Task: Open Card Sporting Goods Review in Board Voice of Market Research to Workspace Accounting and Finance Consulting and add a team member Softage.2@softage.net, a label Yellow, a checklist Crocheting, an attachment from your onedrive, a color Yellow and finally, add a card description 'Develop and launch new customer retention strategy' and a comment 'Given the potential impact of this task on our stakeholders, let us ensure that we take their needs and concerns into account.'. Add a start date 'Jan 02, 1900' with a due date 'Jan 09, 1900'
Action: Mouse moved to (119, 390)
Screenshot: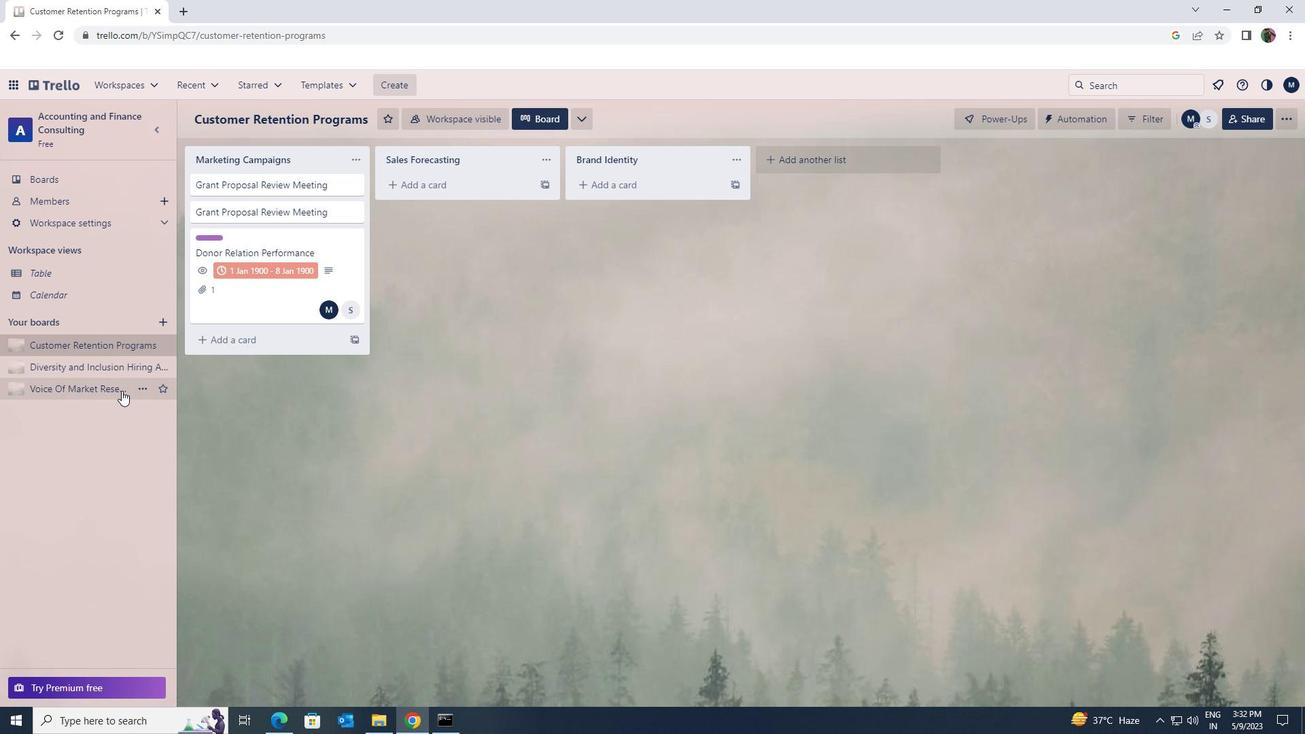 
Action: Mouse pressed left at (119, 390)
Screenshot: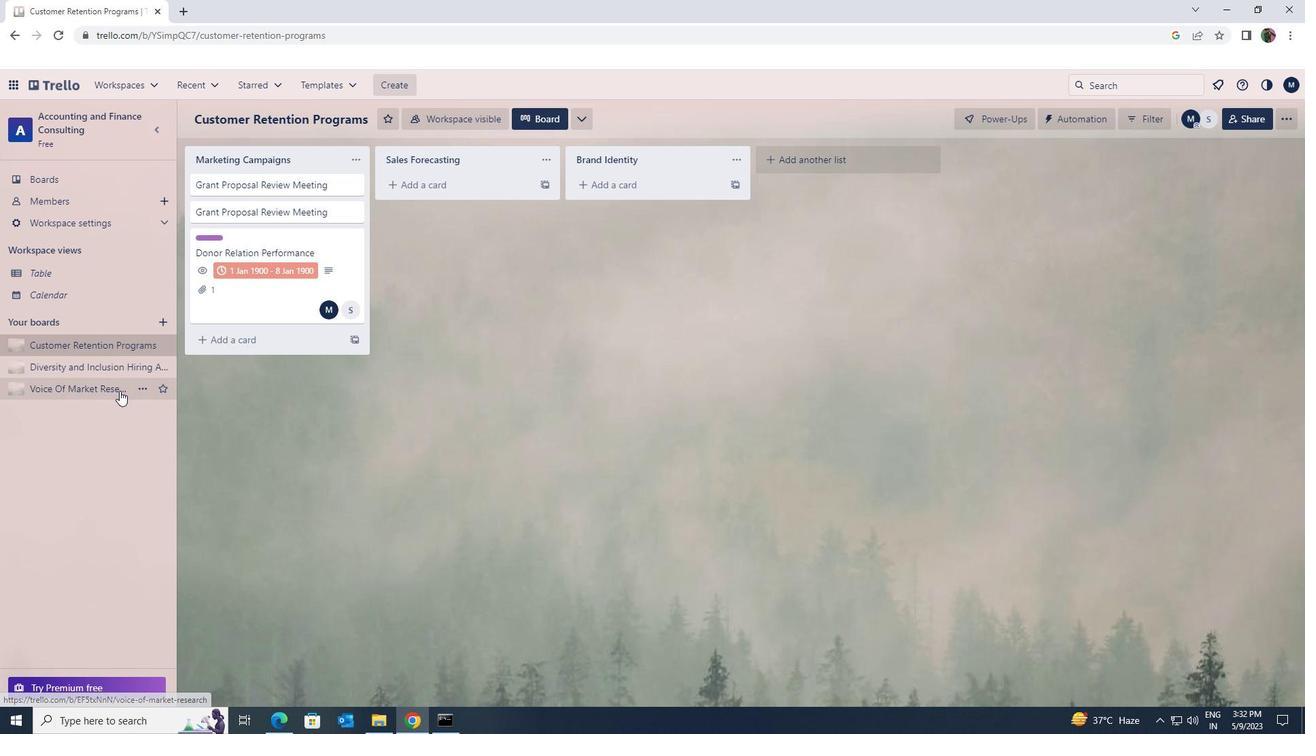 
Action: Mouse moved to (254, 186)
Screenshot: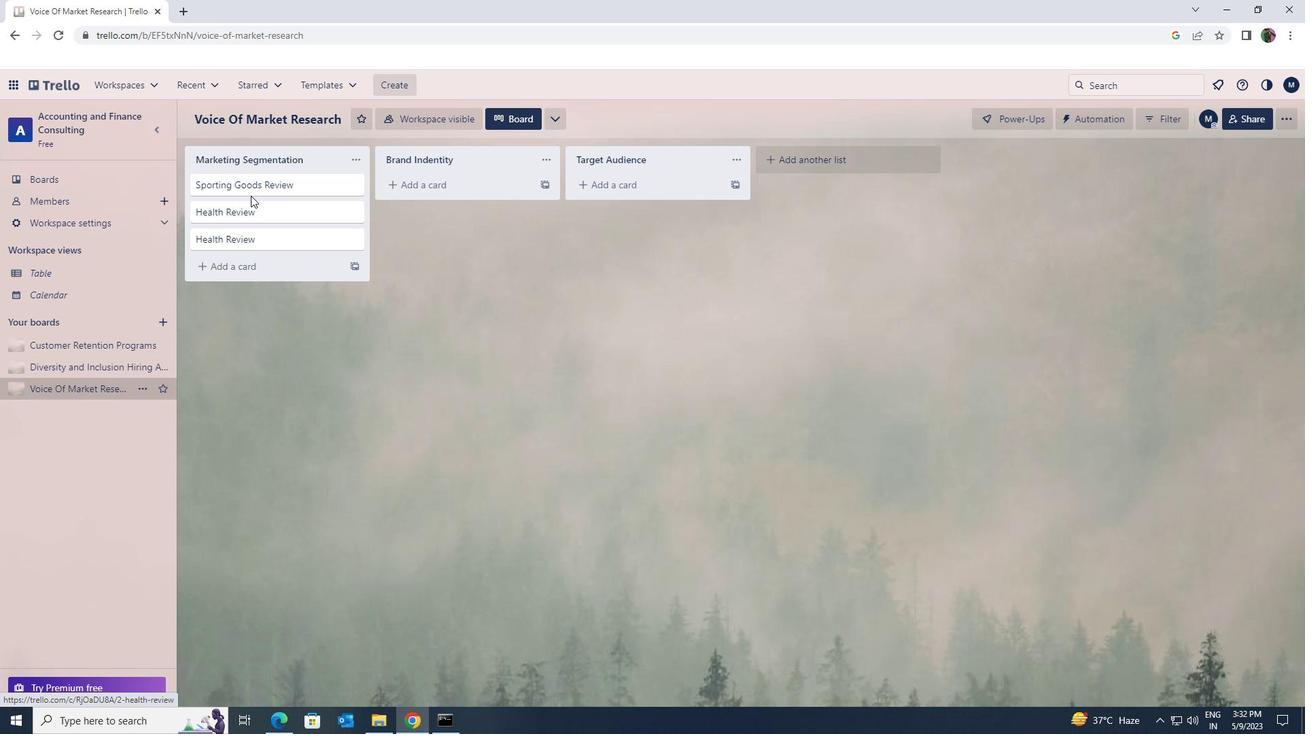 
Action: Mouse pressed left at (254, 186)
Screenshot: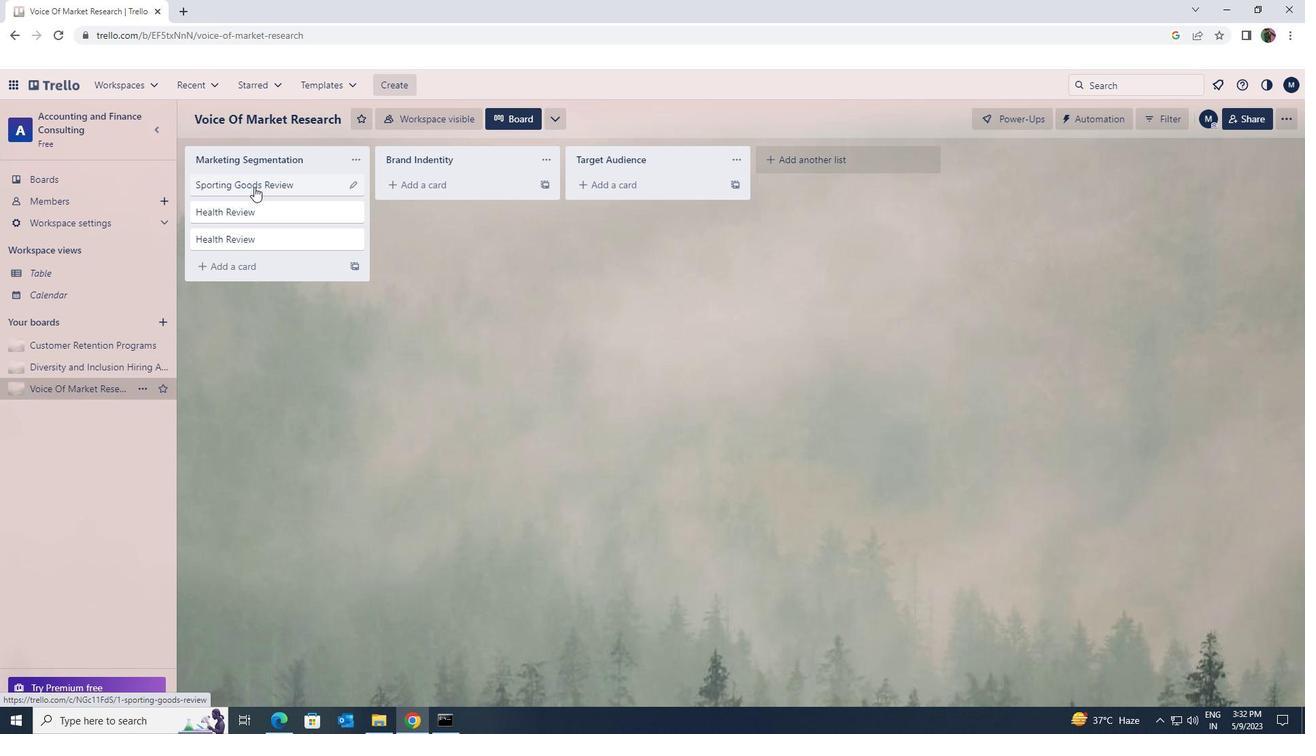 
Action: Mouse moved to (796, 197)
Screenshot: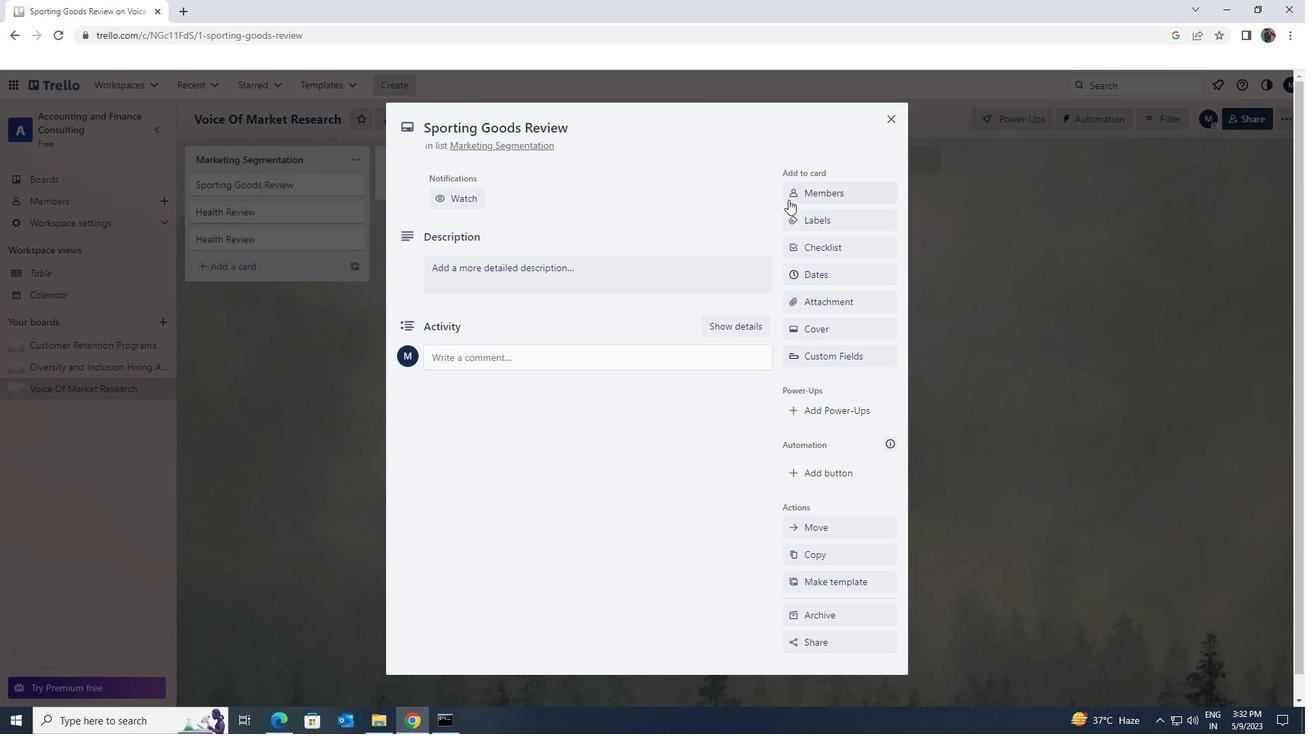 
Action: Mouse pressed left at (796, 197)
Screenshot: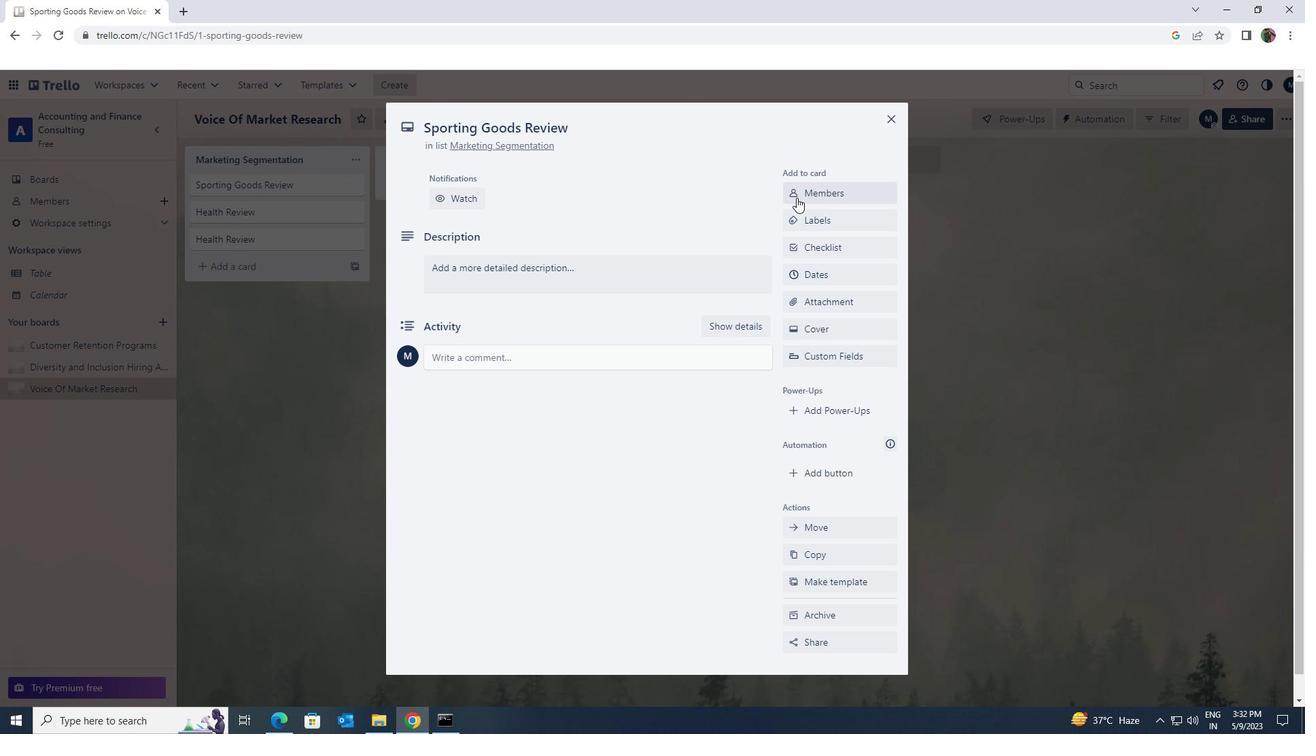 
Action: Mouse moved to (816, 258)
Screenshot: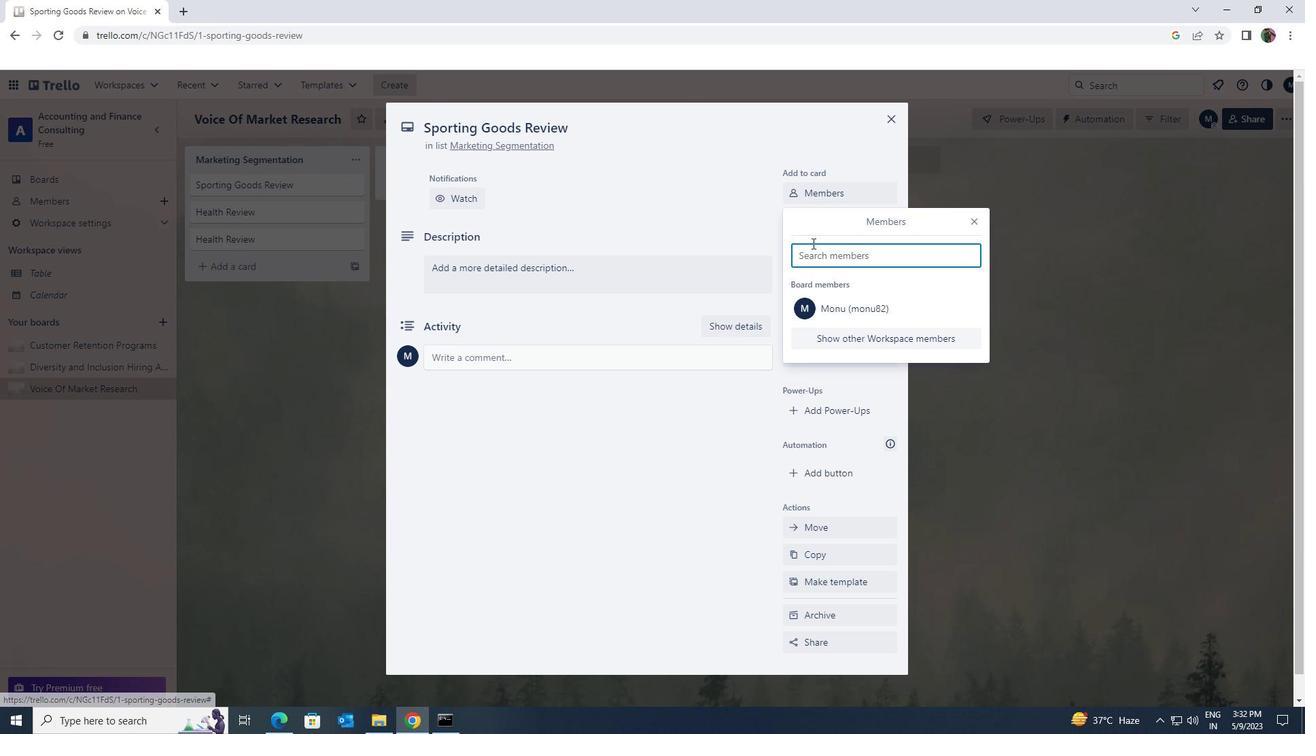 
Action: Key pressed <Key.shift>SOFTAGE.2<Key.shift>@<Key.shift>SOFTAGE.NE
Screenshot: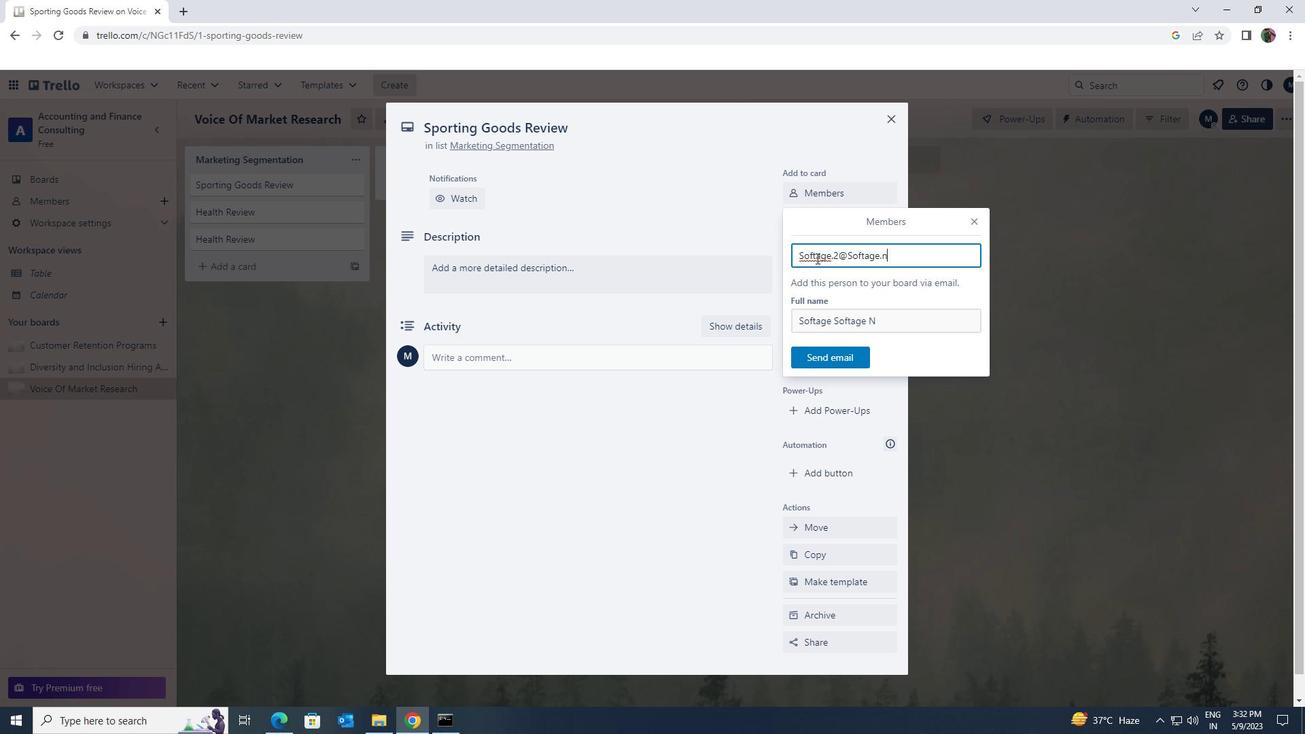 
Action: Mouse moved to (853, 324)
Screenshot: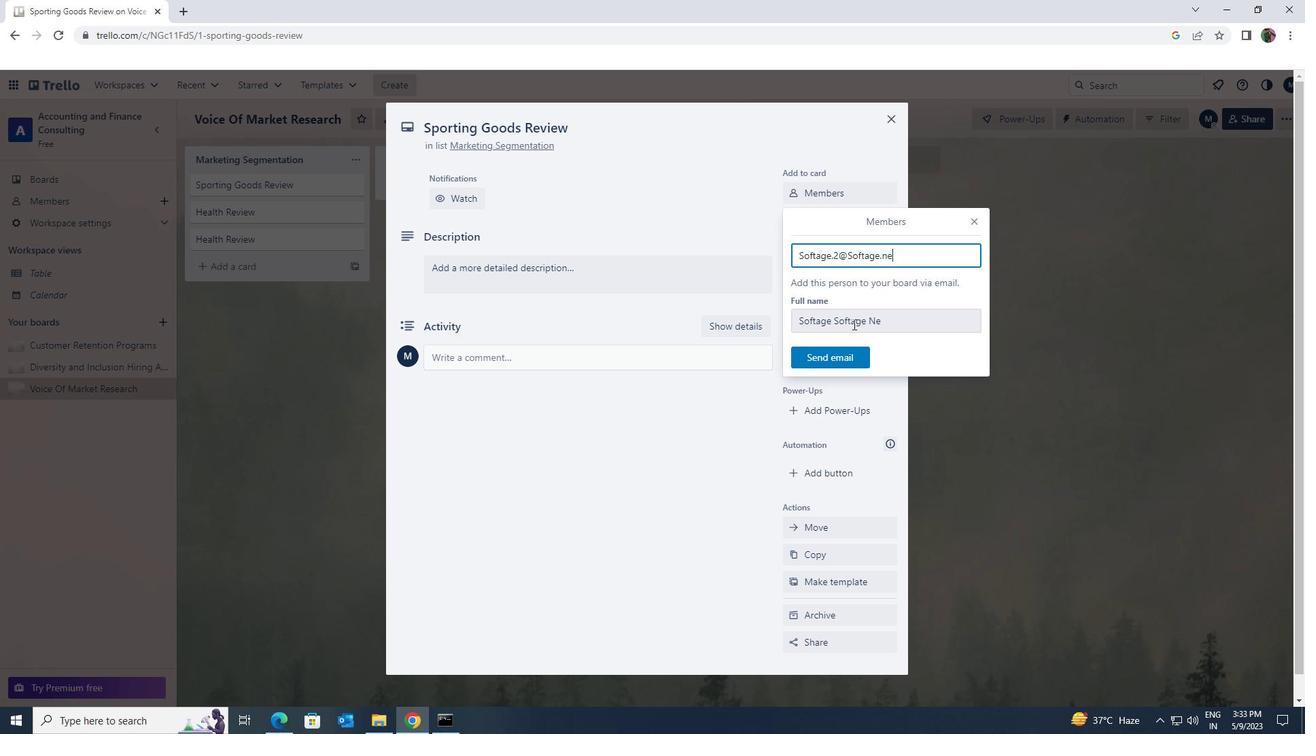 
Action: Key pressed T
Screenshot: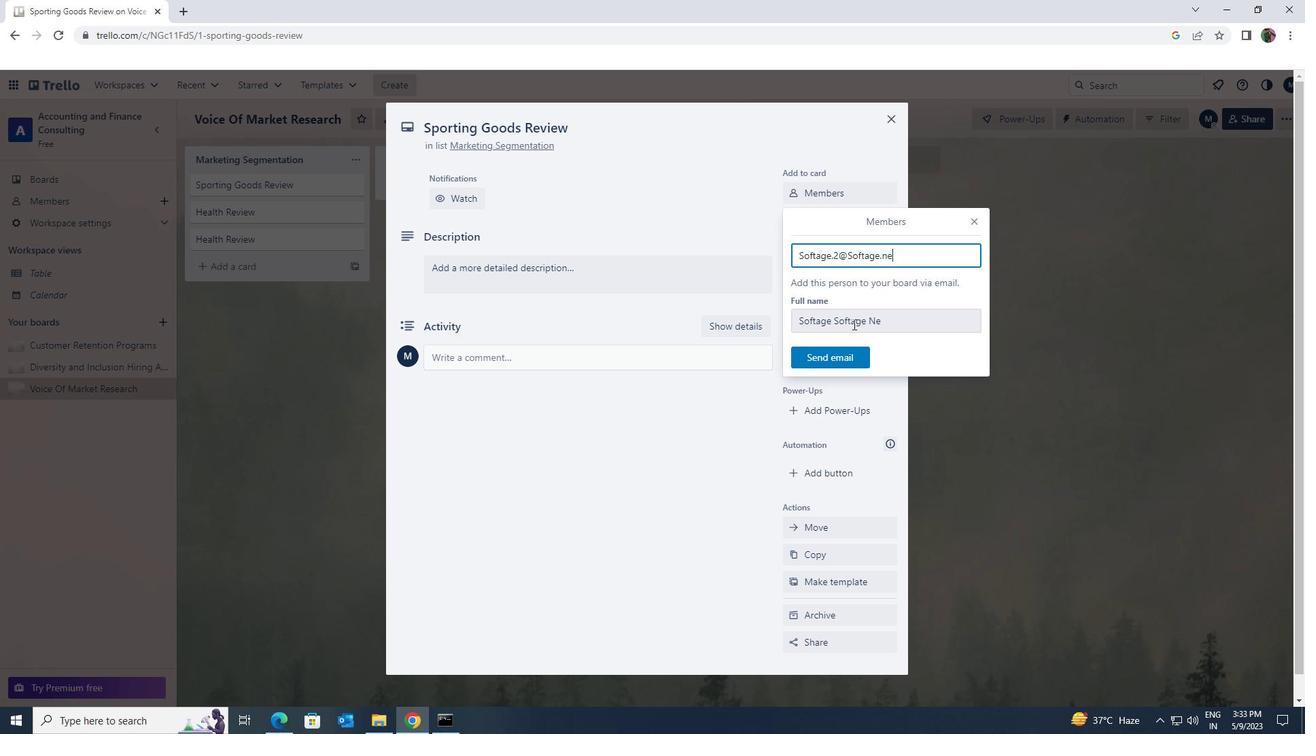 
Action: Mouse moved to (849, 350)
Screenshot: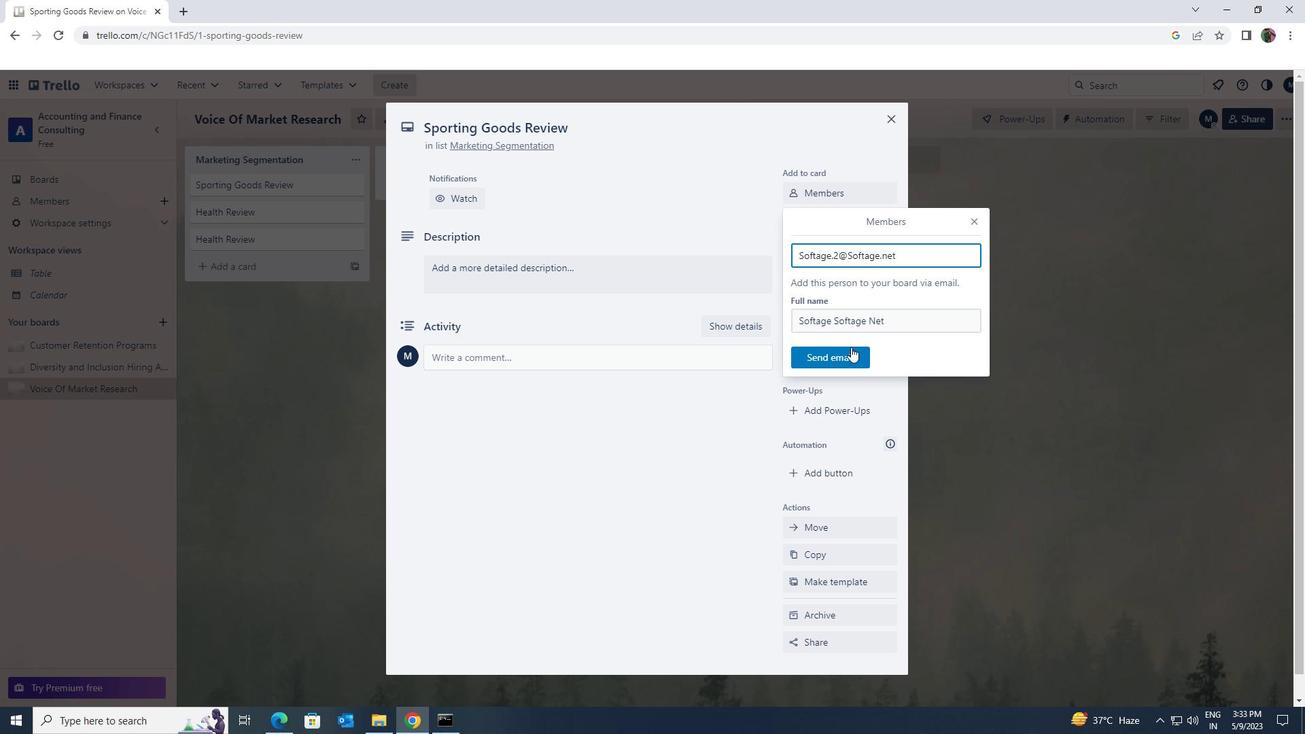 
Action: Mouse pressed left at (849, 350)
Screenshot: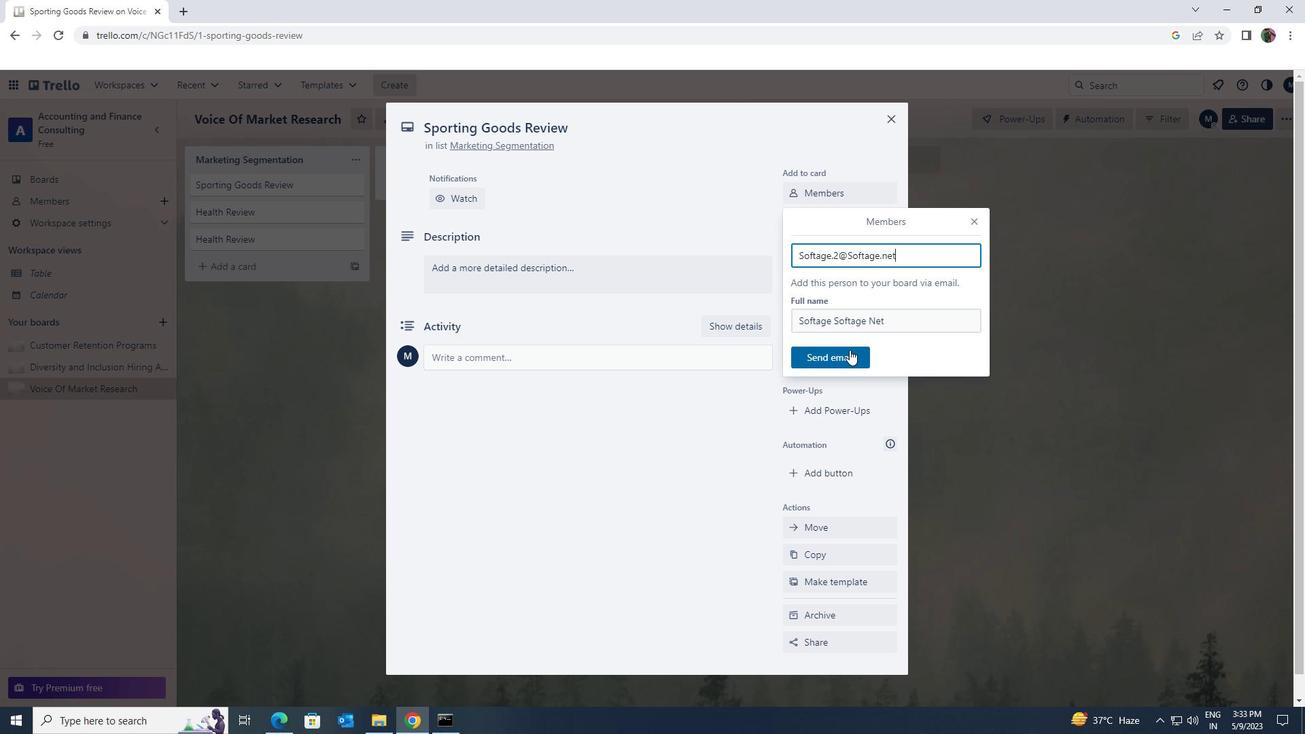 
Action: Mouse moved to (844, 268)
Screenshot: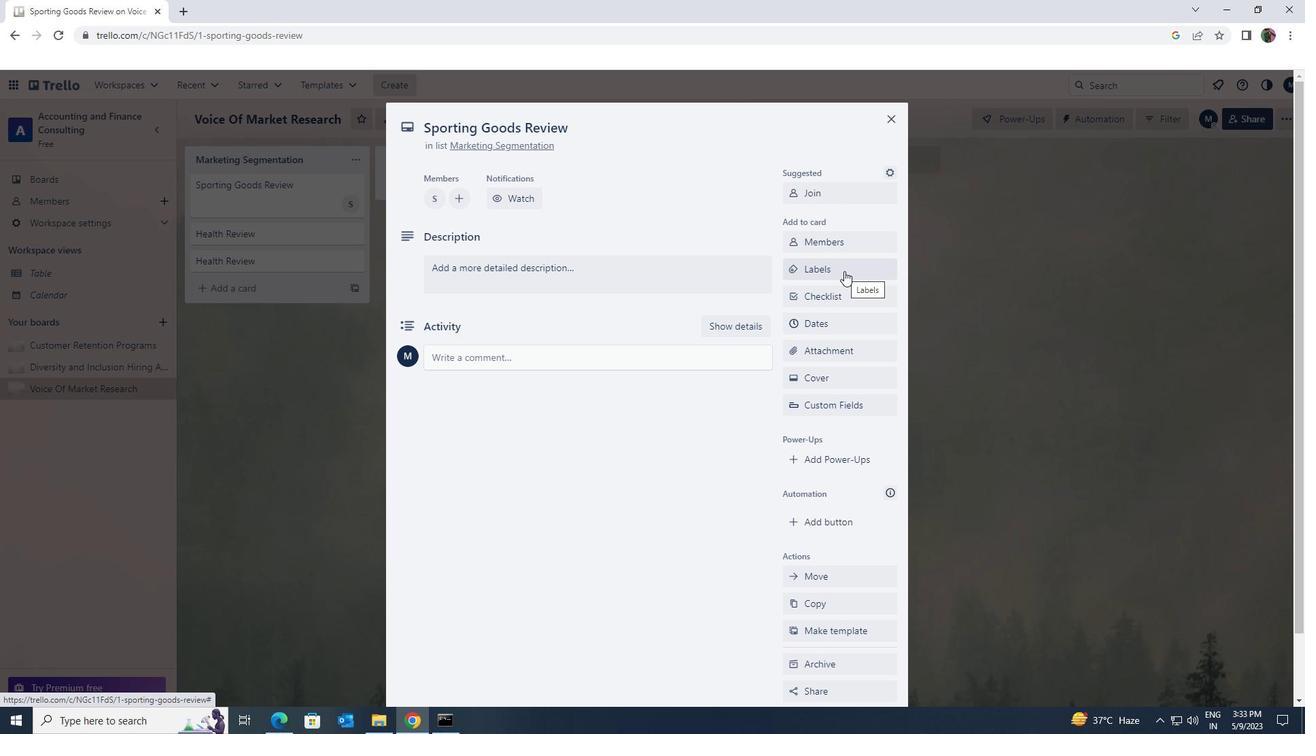 
Action: Mouse pressed left at (844, 268)
Screenshot: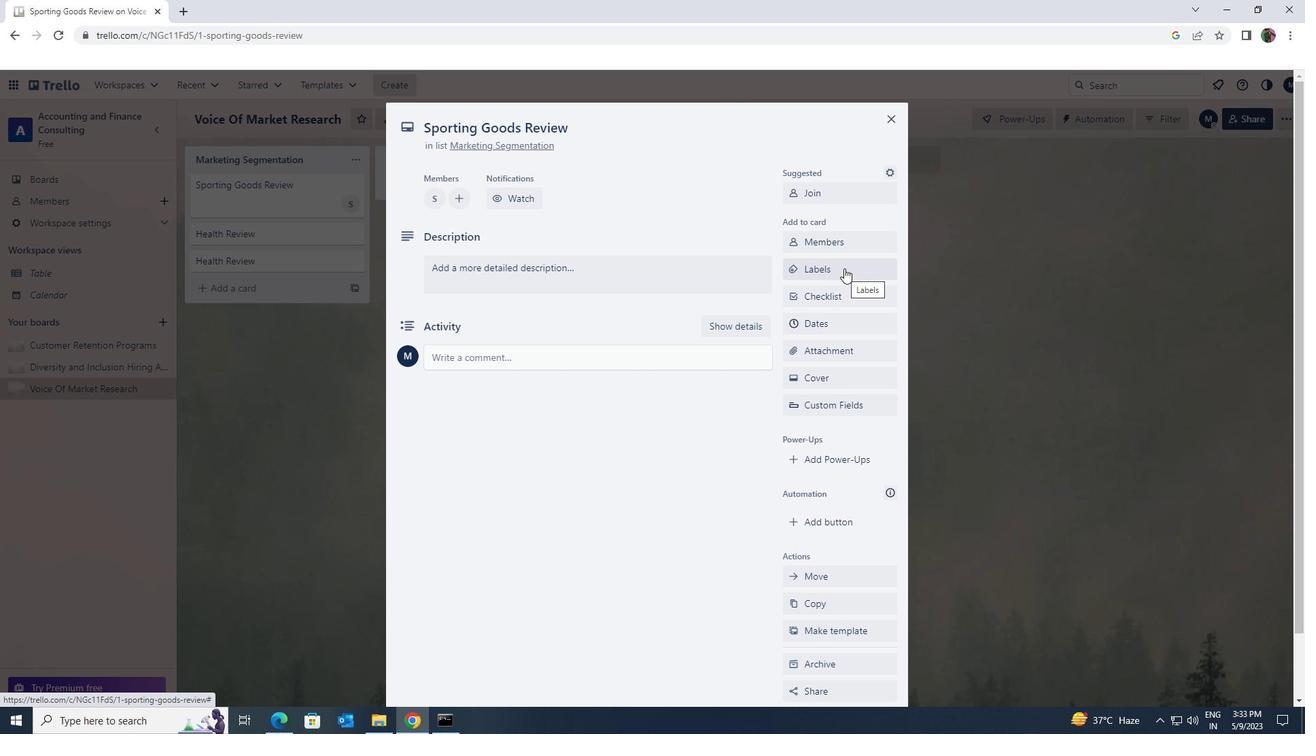 
Action: Mouse moved to (870, 535)
Screenshot: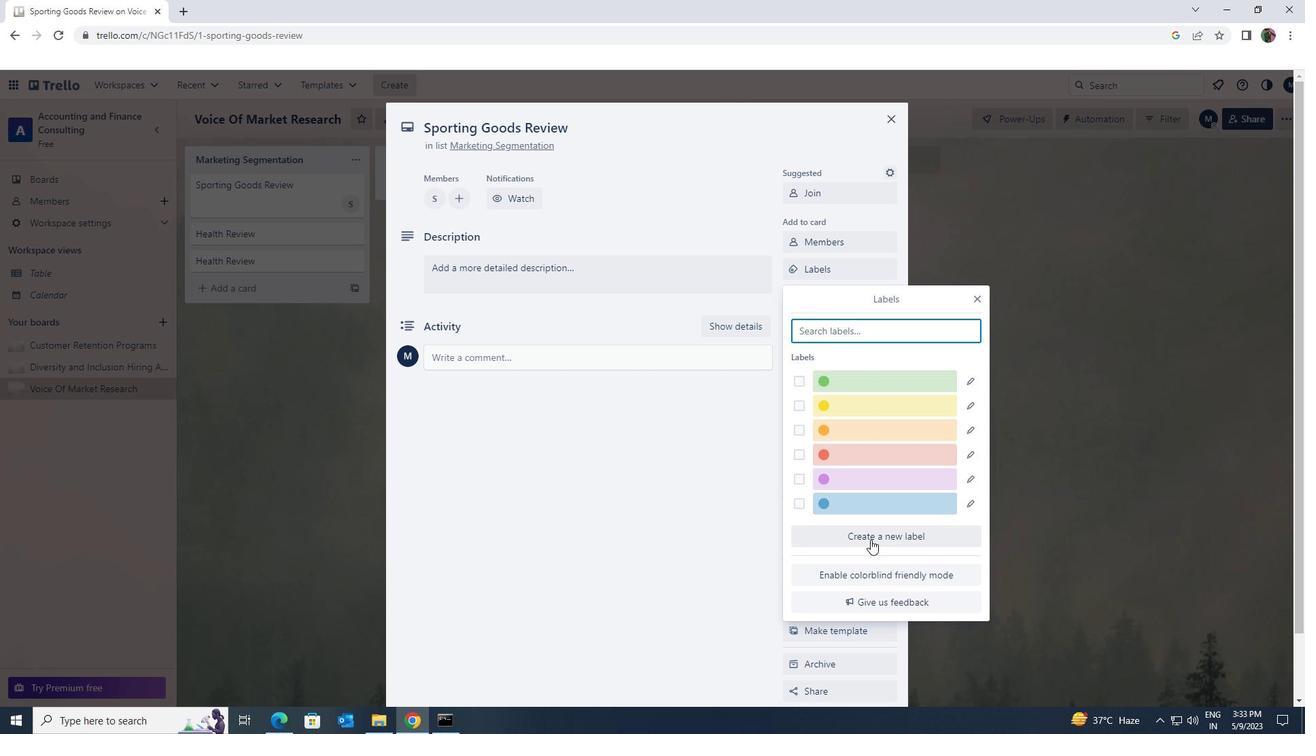 
Action: Mouse pressed left at (870, 535)
Screenshot: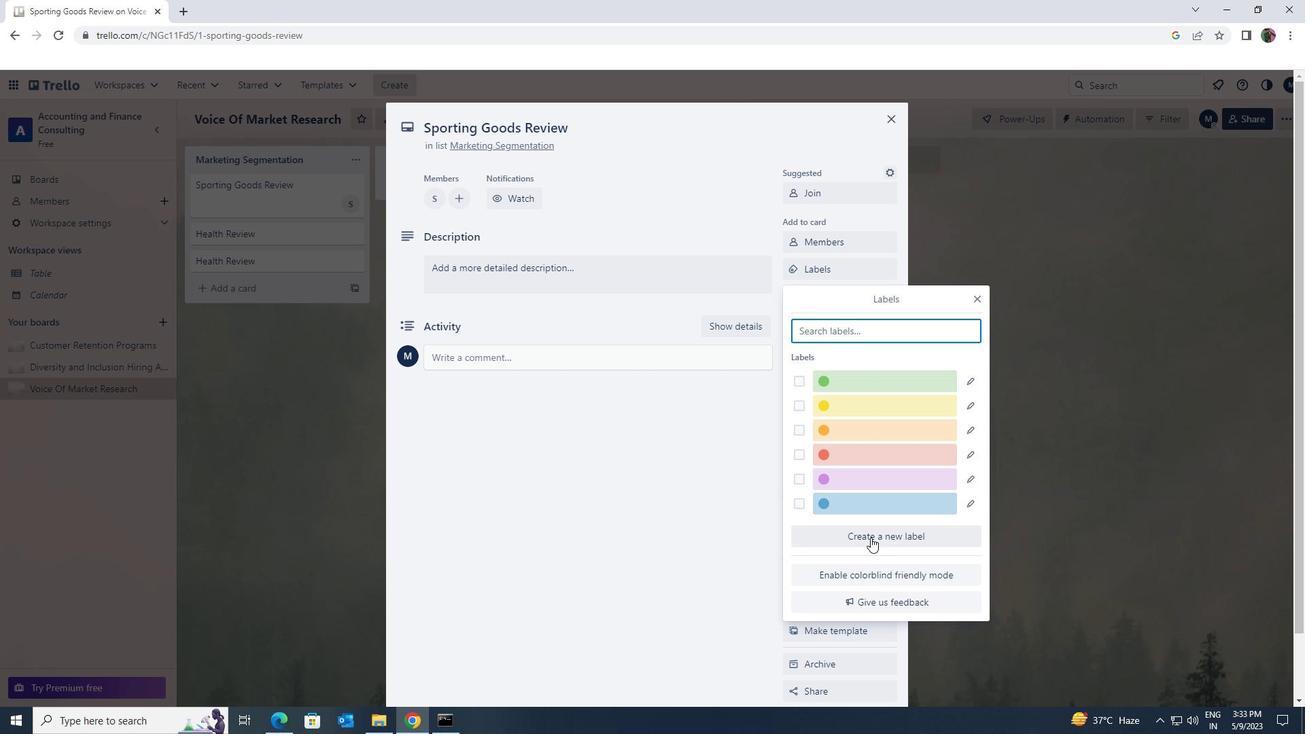 
Action: Mouse moved to (857, 486)
Screenshot: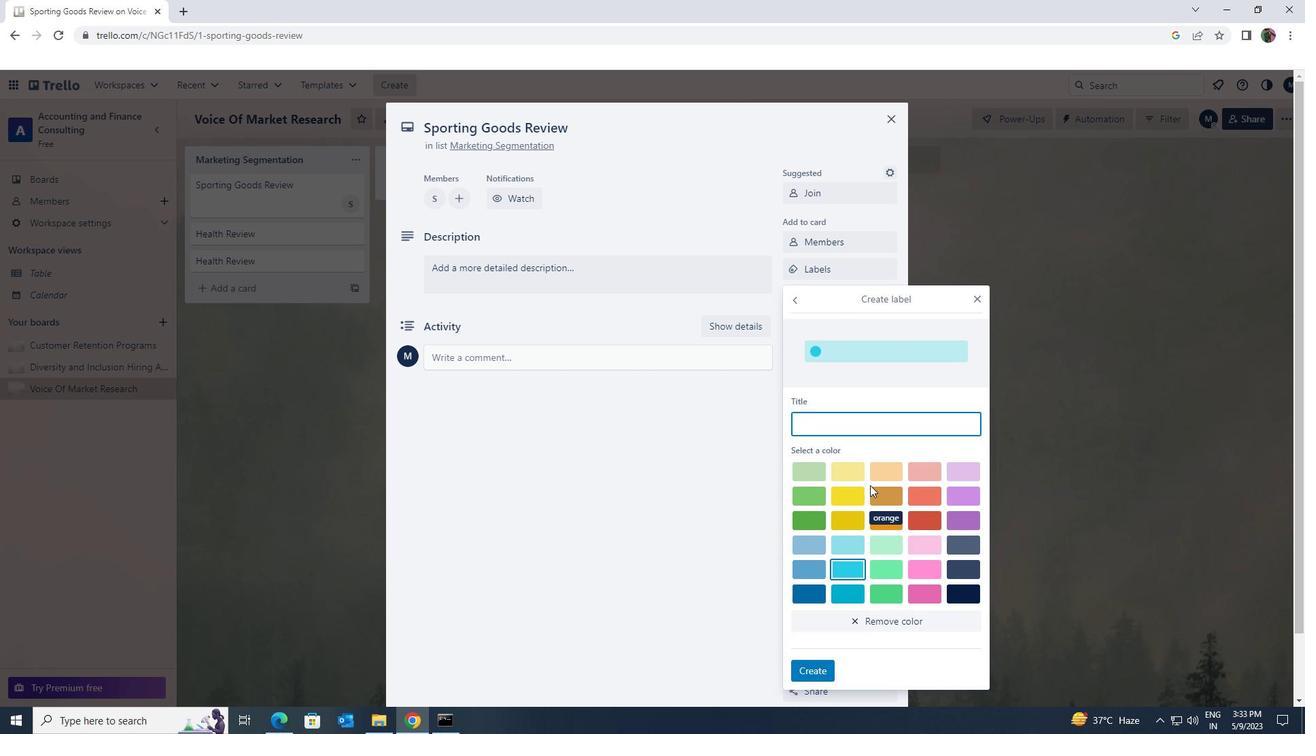 
Action: Mouse pressed left at (857, 486)
Screenshot: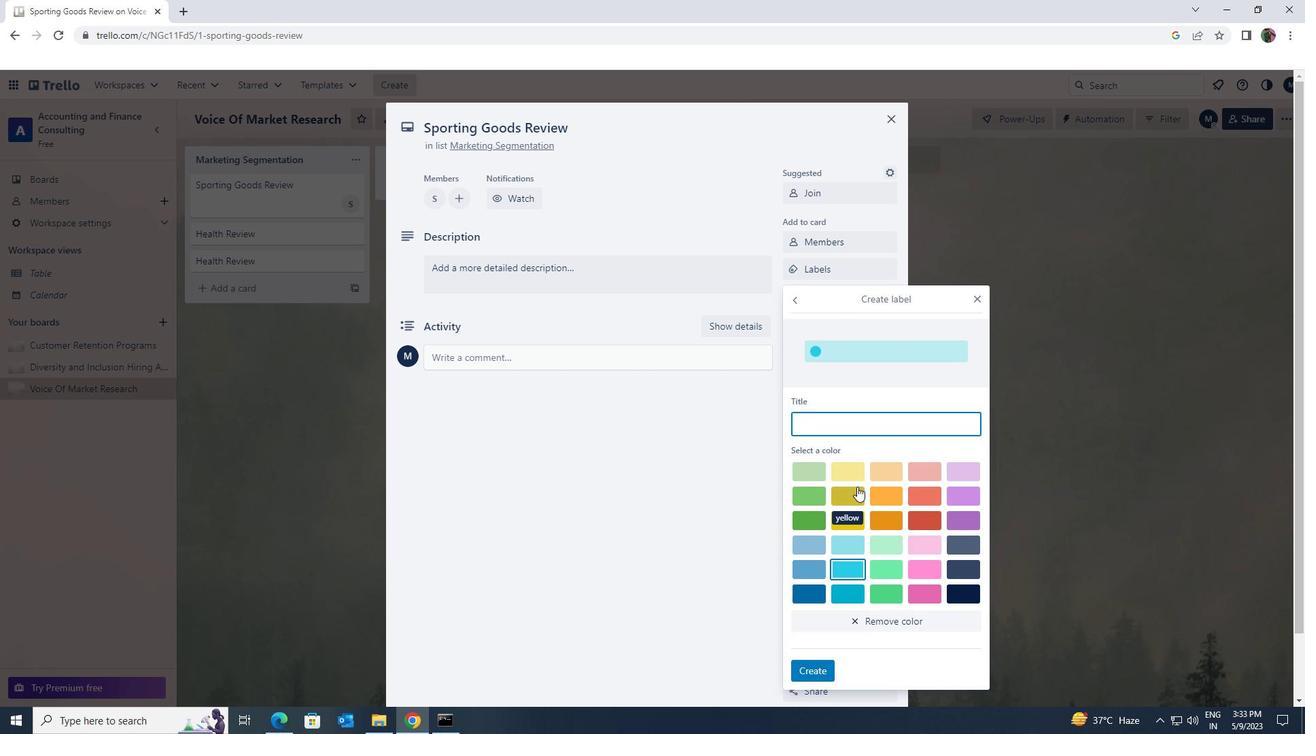 
Action: Mouse moved to (821, 664)
Screenshot: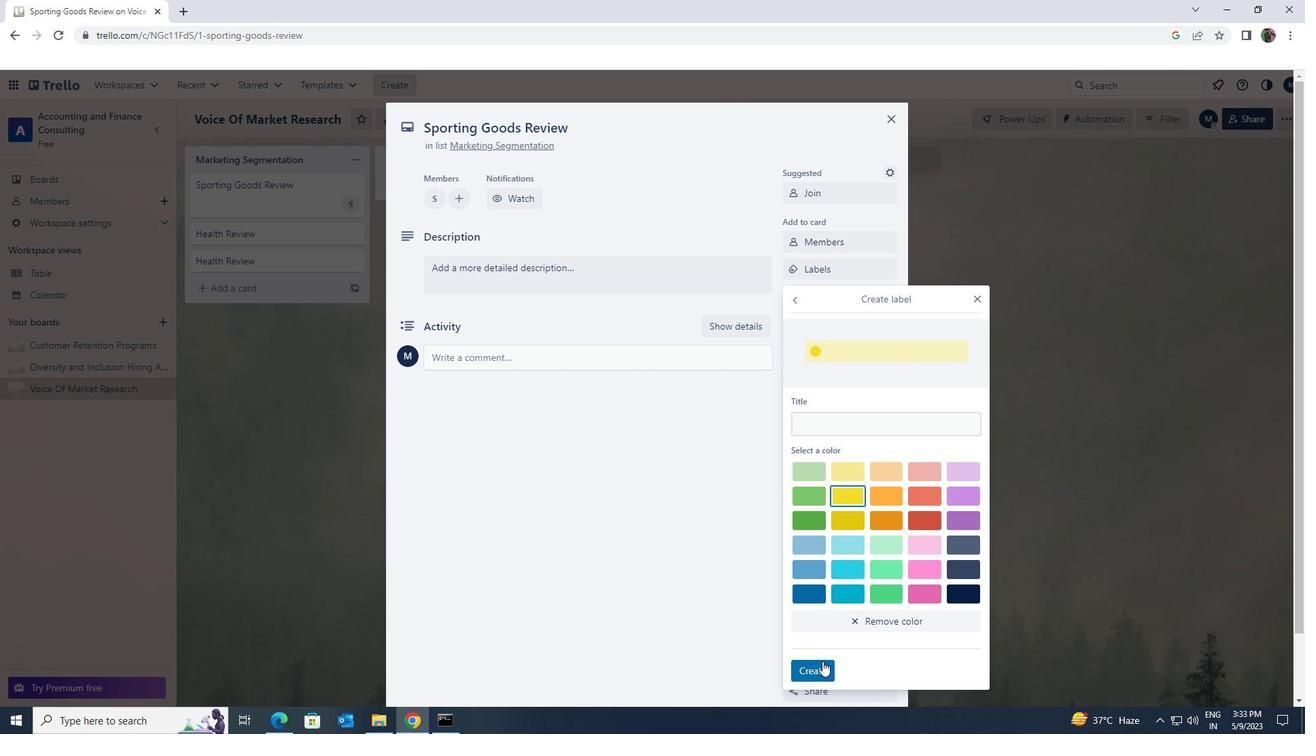 
Action: Mouse pressed left at (821, 664)
Screenshot: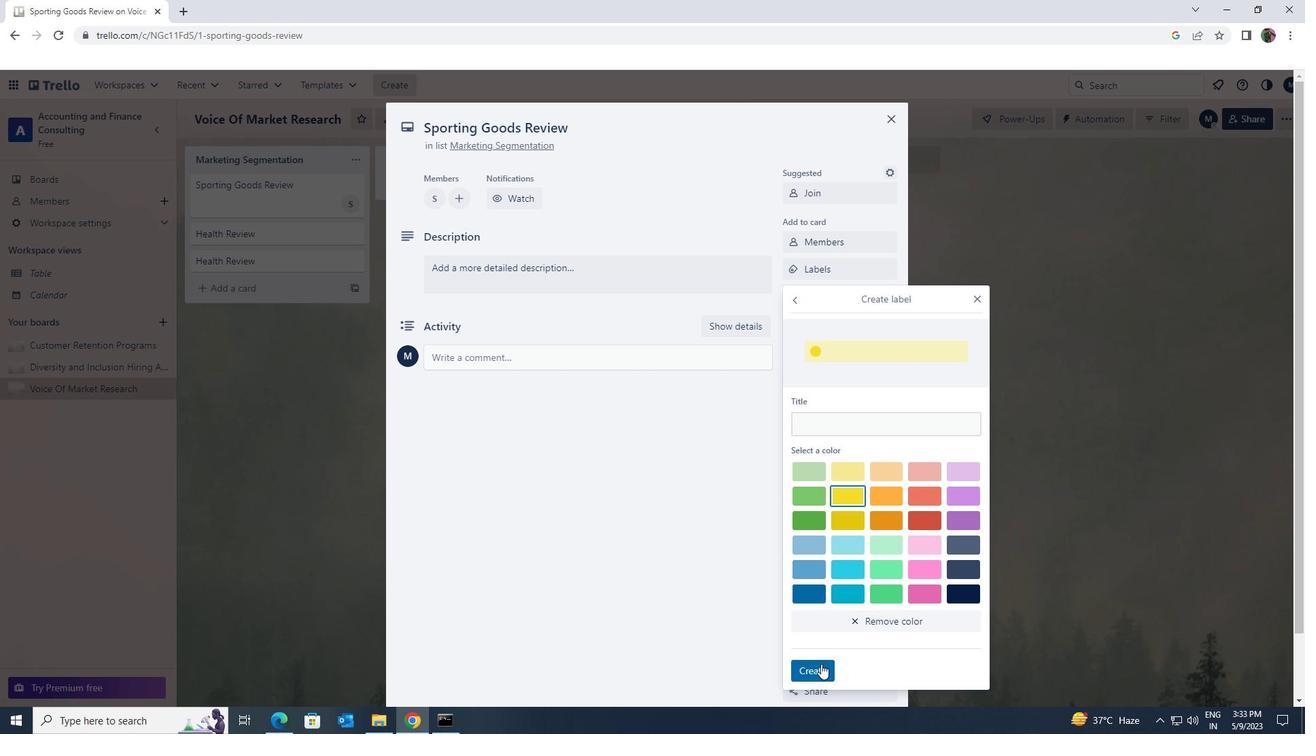 
Action: Mouse moved to (973, 299)
Screenshot: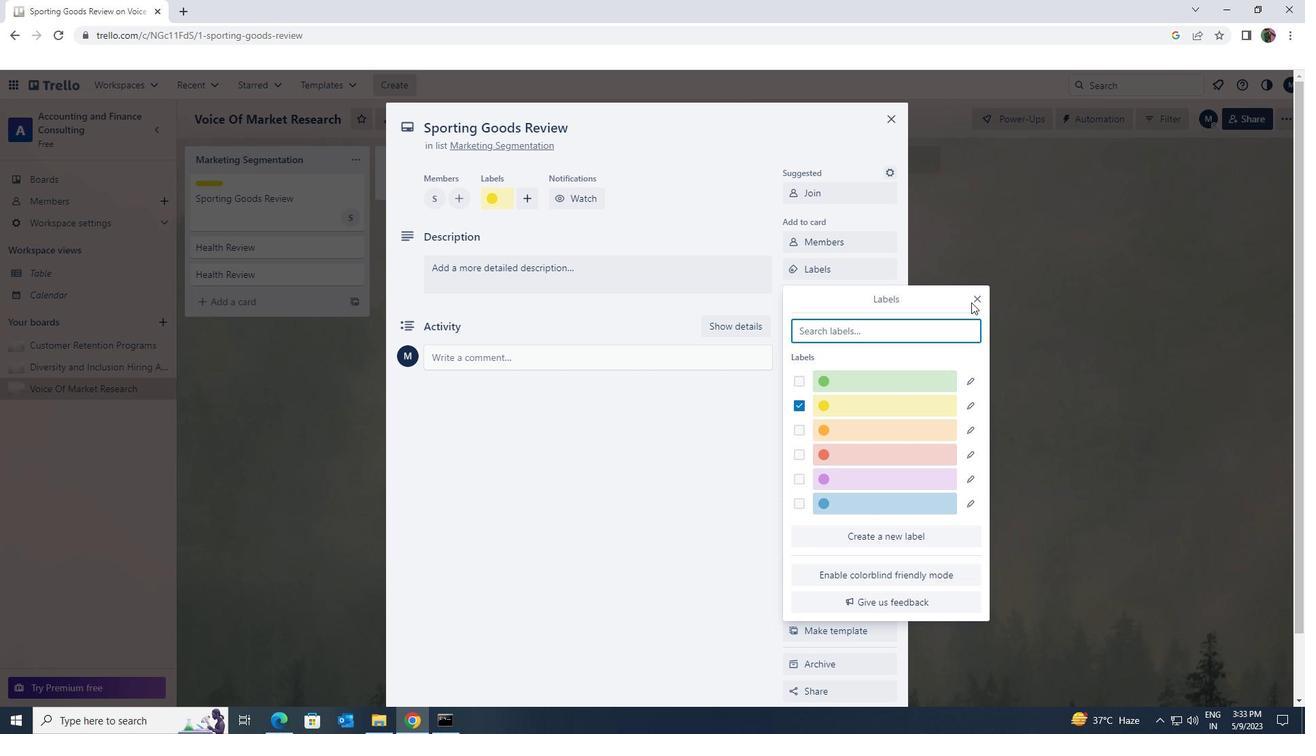 
Action: Mouse pressed left at (973, 299)
Screenshot: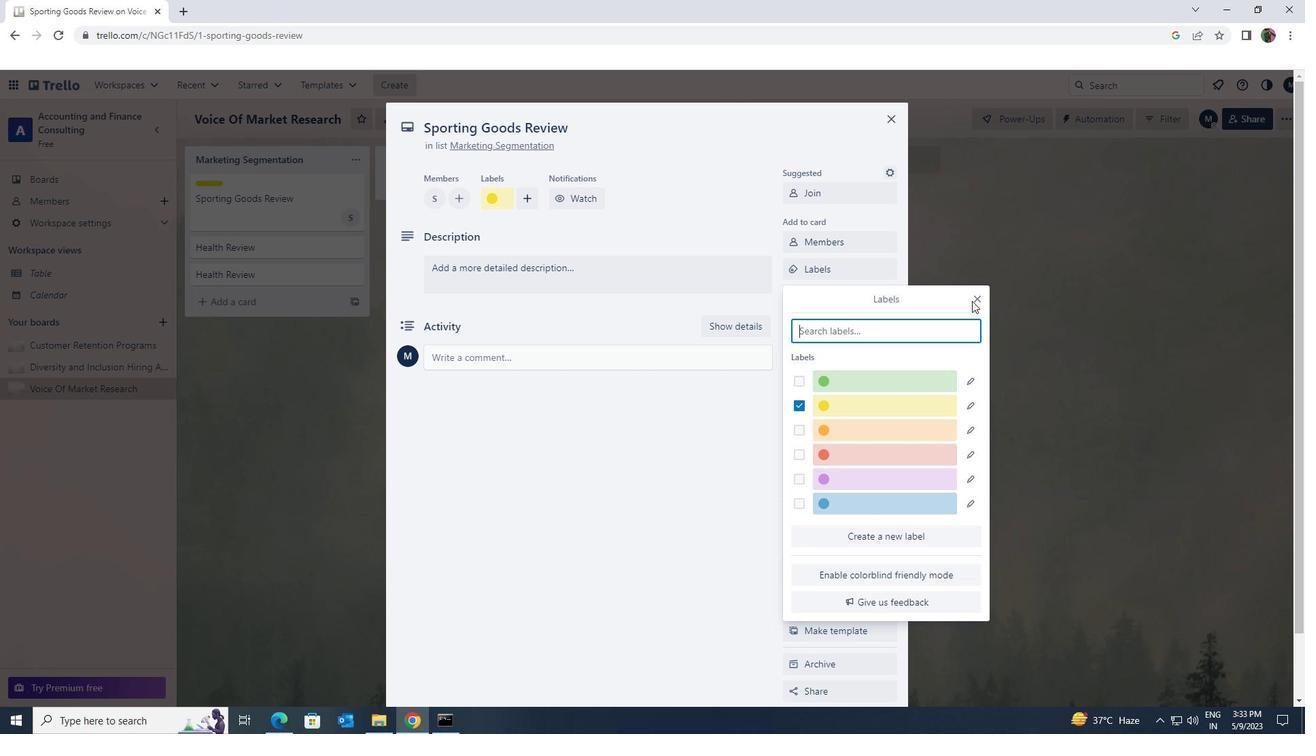 
Action: Mouse moved to (866, 301)
Screenshot: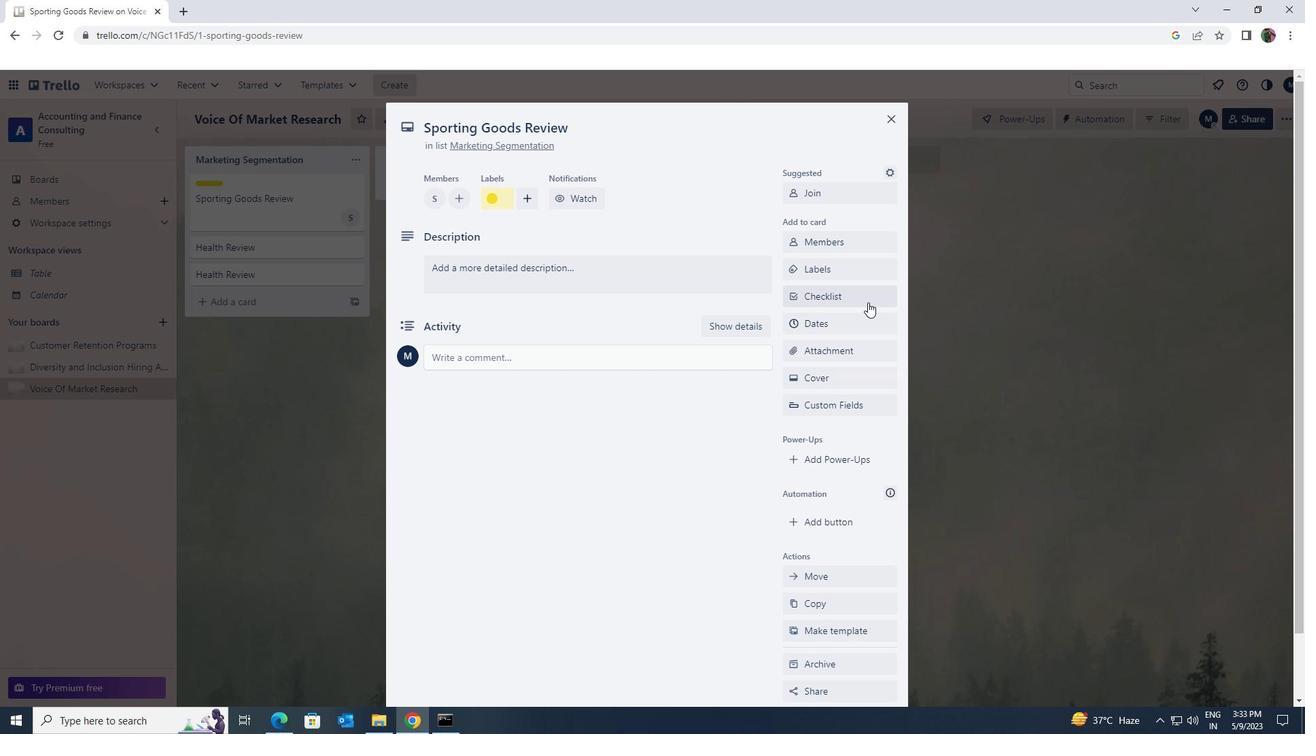 
Action: Mouse pressed left at (866, 301)
Screenshot: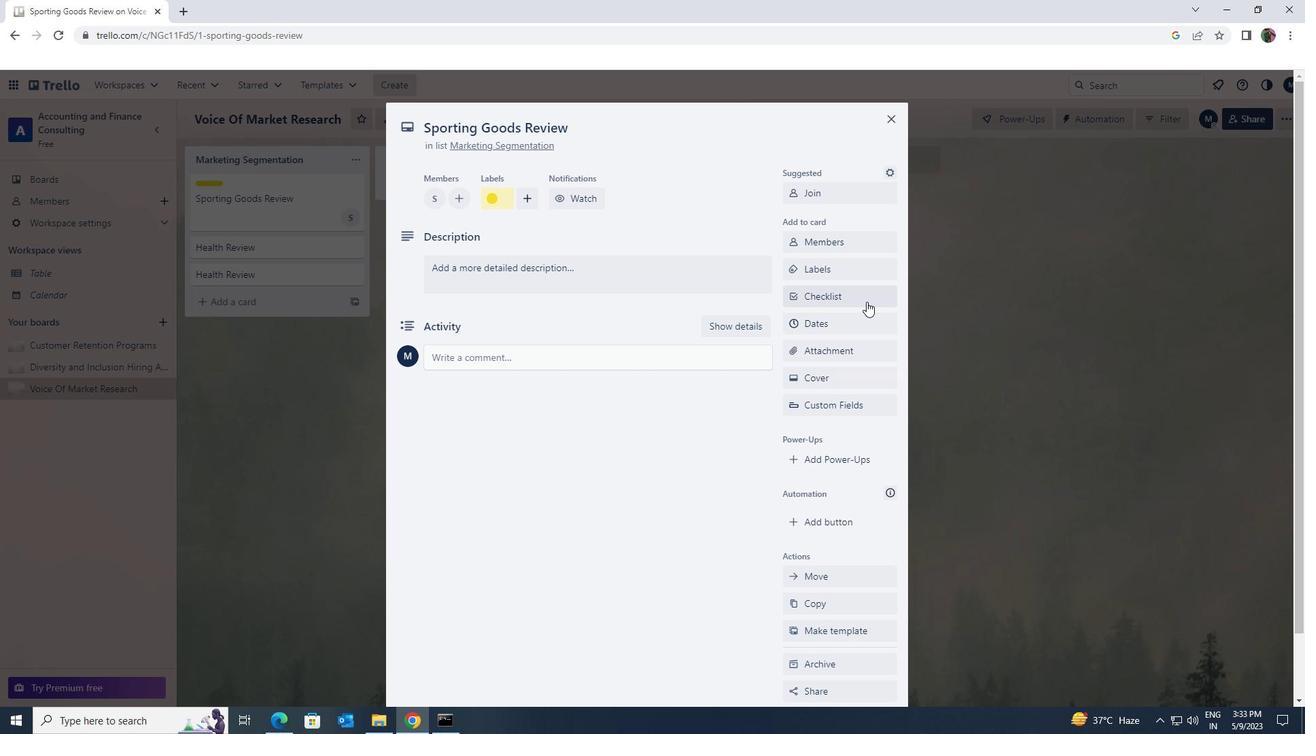 
Action: Mouse moved to (862, 370)
Screenshot: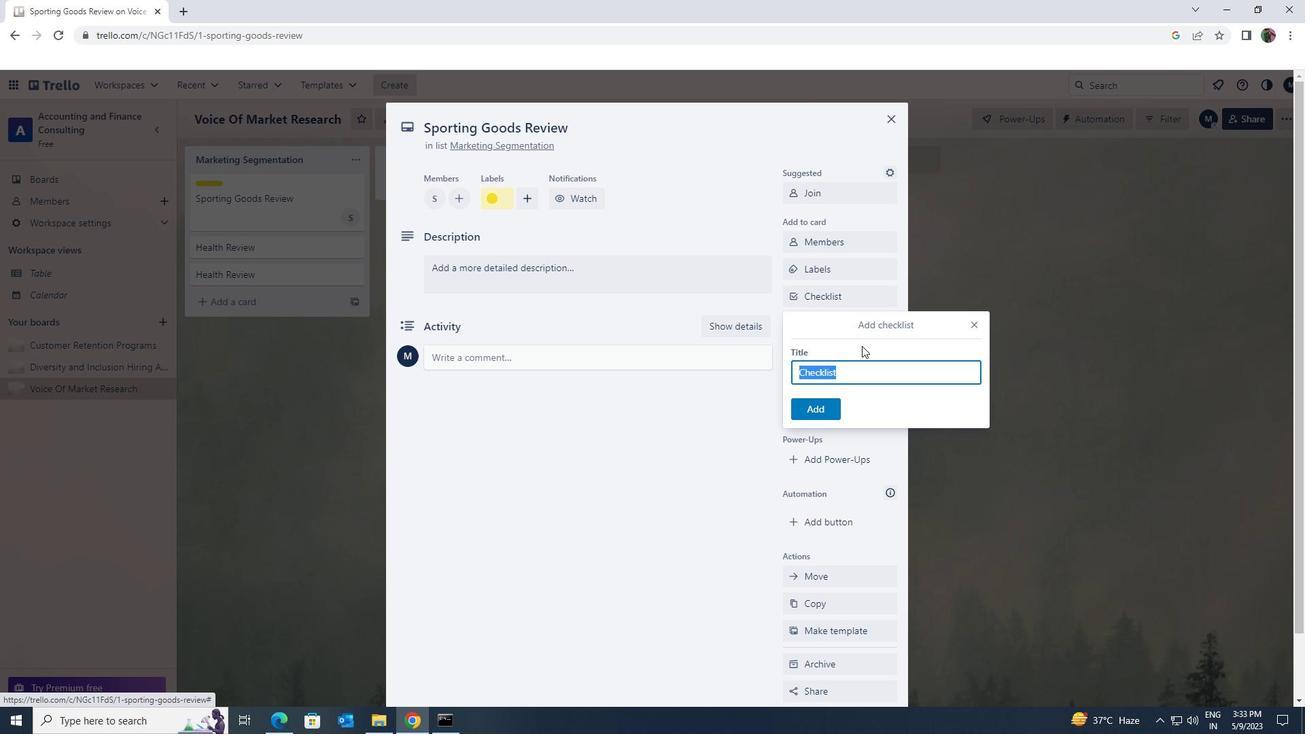 
Action: Key pressed <Key.shift><Key.shift><Key.shift><Key.shift><Key.shift><Key.shift><Key.shift><Key.shift><Key.shift><Key.shift><Key.shift><Key.shift><Key.shift><Key.shift><Key.shift><Key.shift><Key.shift><Key.shift><Key.shift><Key.shift><Key.shift><Key.shift><Key.shift><Key.shift><Key.shift><Key.shift><Key.shift>CROCHETING
Screenshot: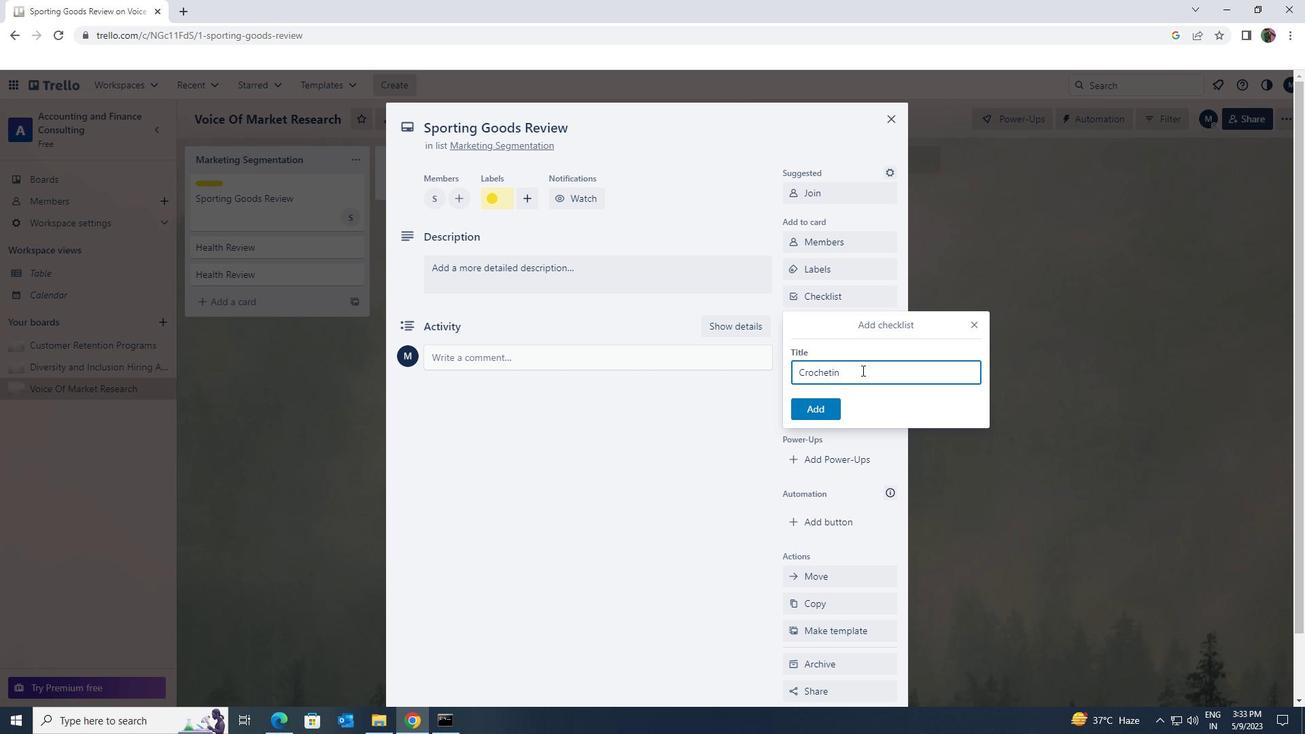 
Action: Mouse moved to (804, 413)
Screenshot: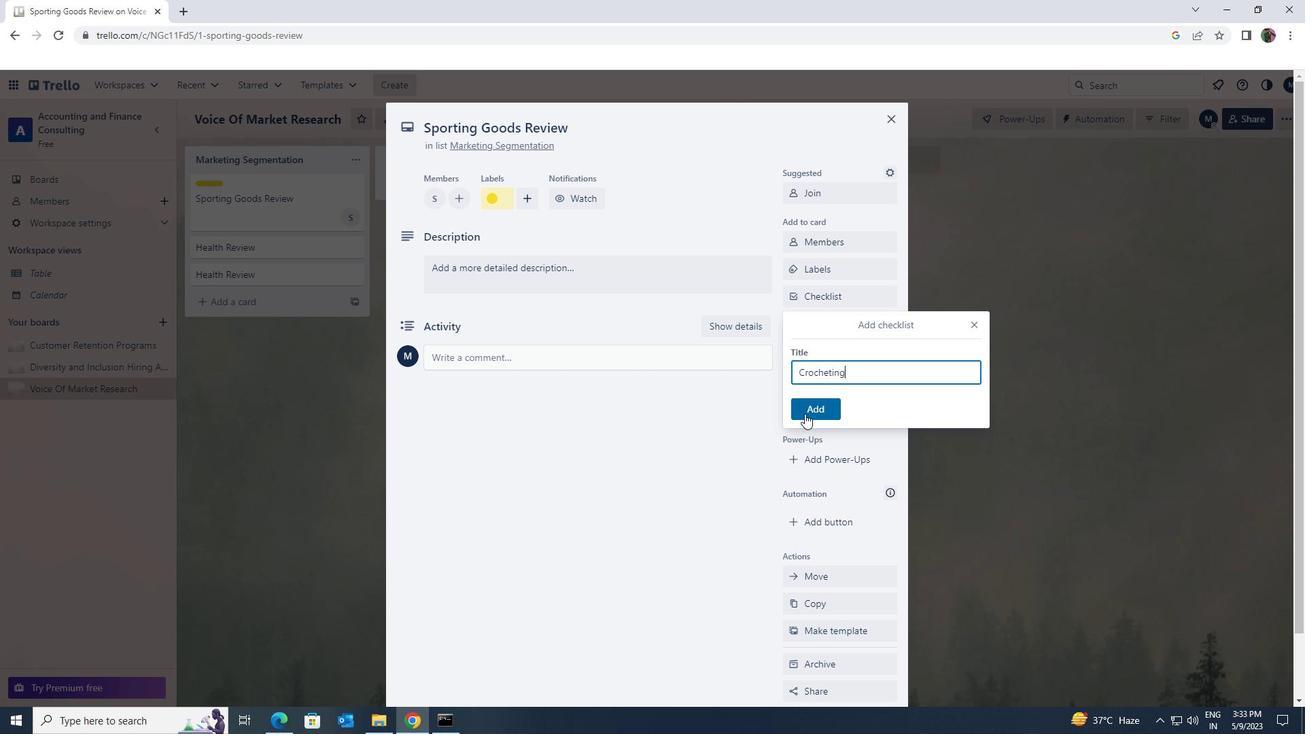
Action: Mouse pressed left at (804, 413)
Screenshot: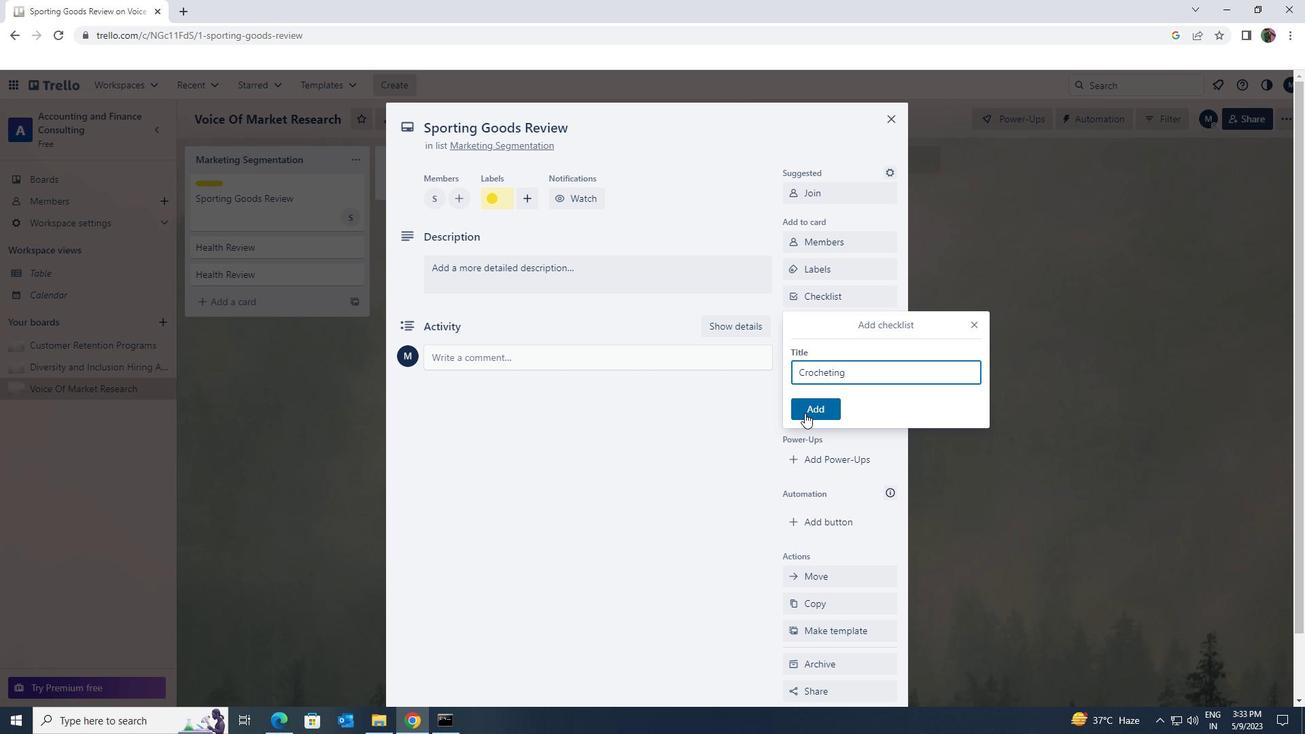 
Action: Mouse moved to (822, 349)
Screenshot: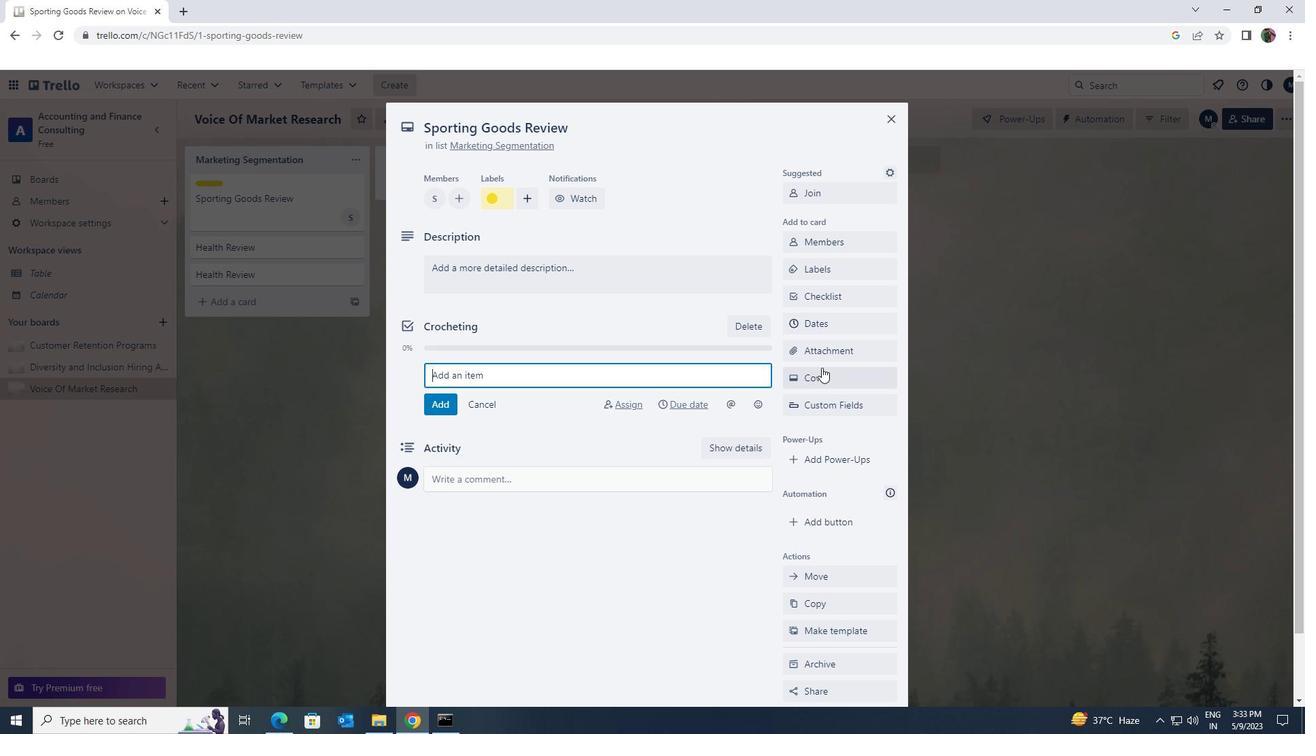 
Action: Mouse pressed left at (822, 349)
Screenshot: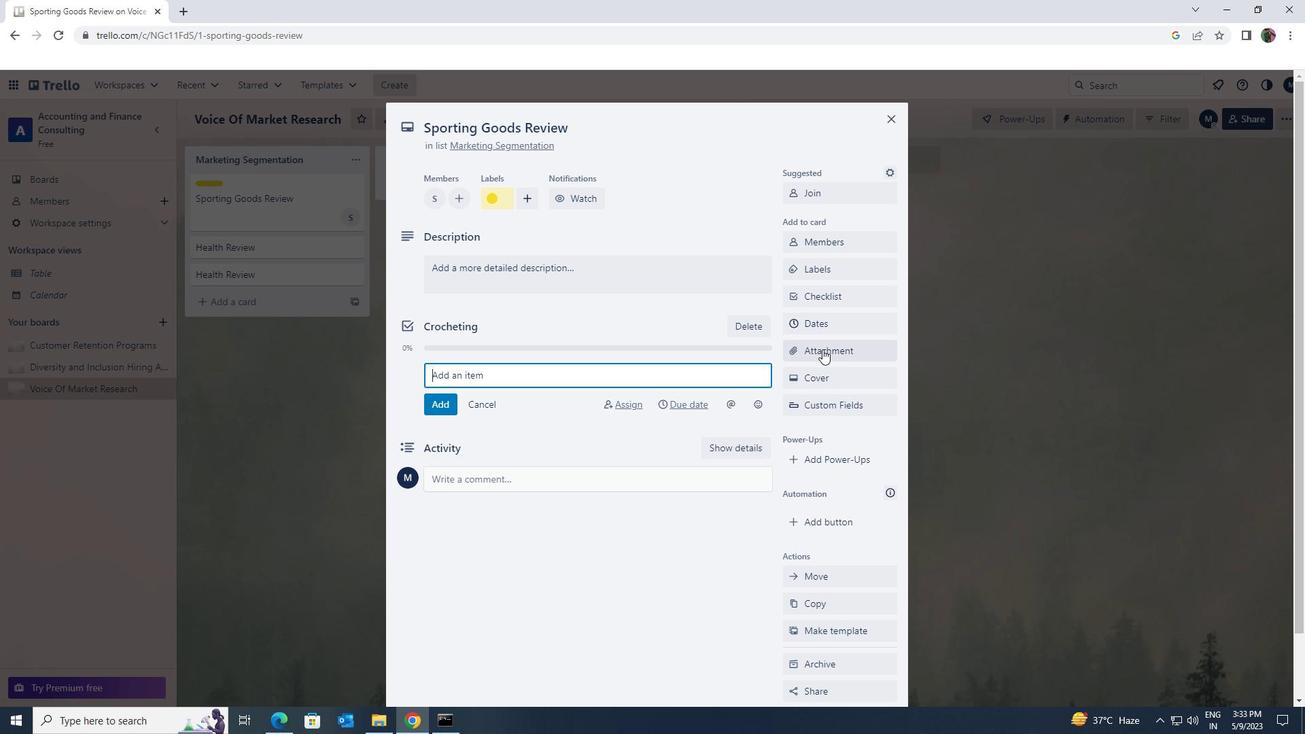 
Action: Mouse moved to (832, 515)
Screenshot: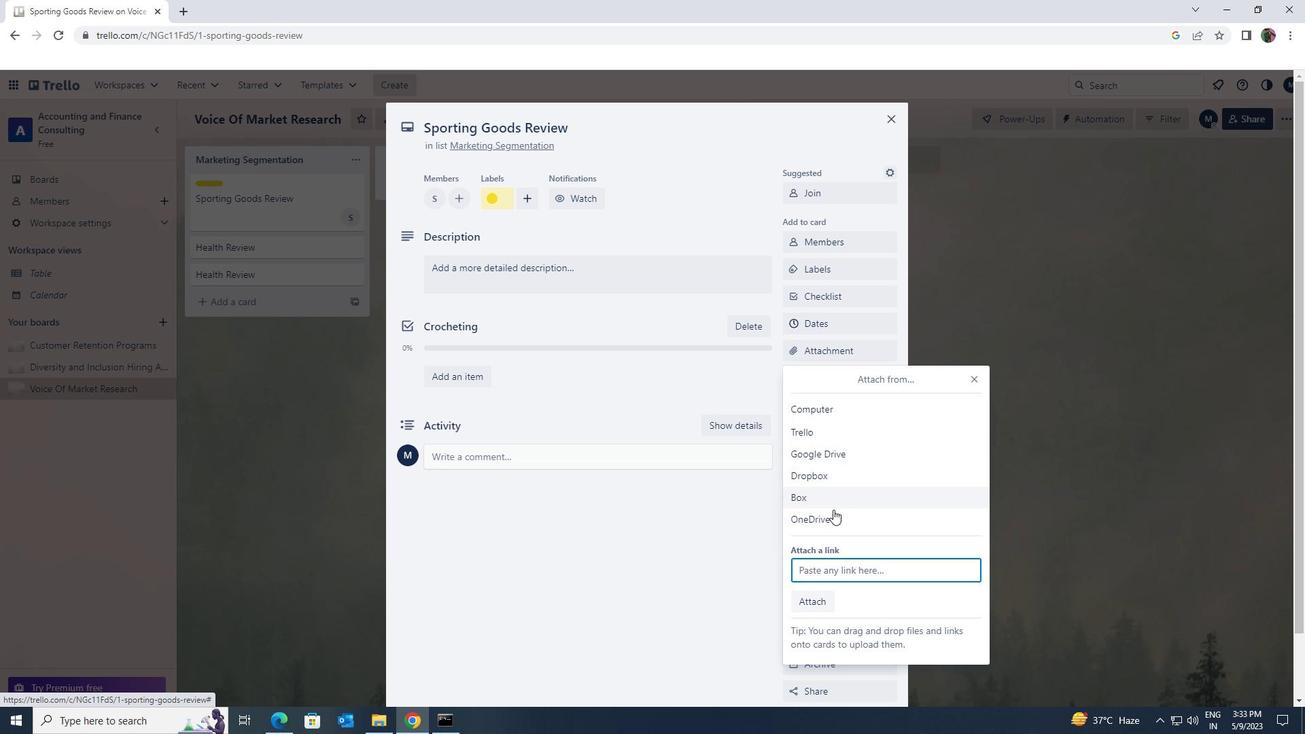
Action: Mouse pressed left at (832, 515)
Screenshot: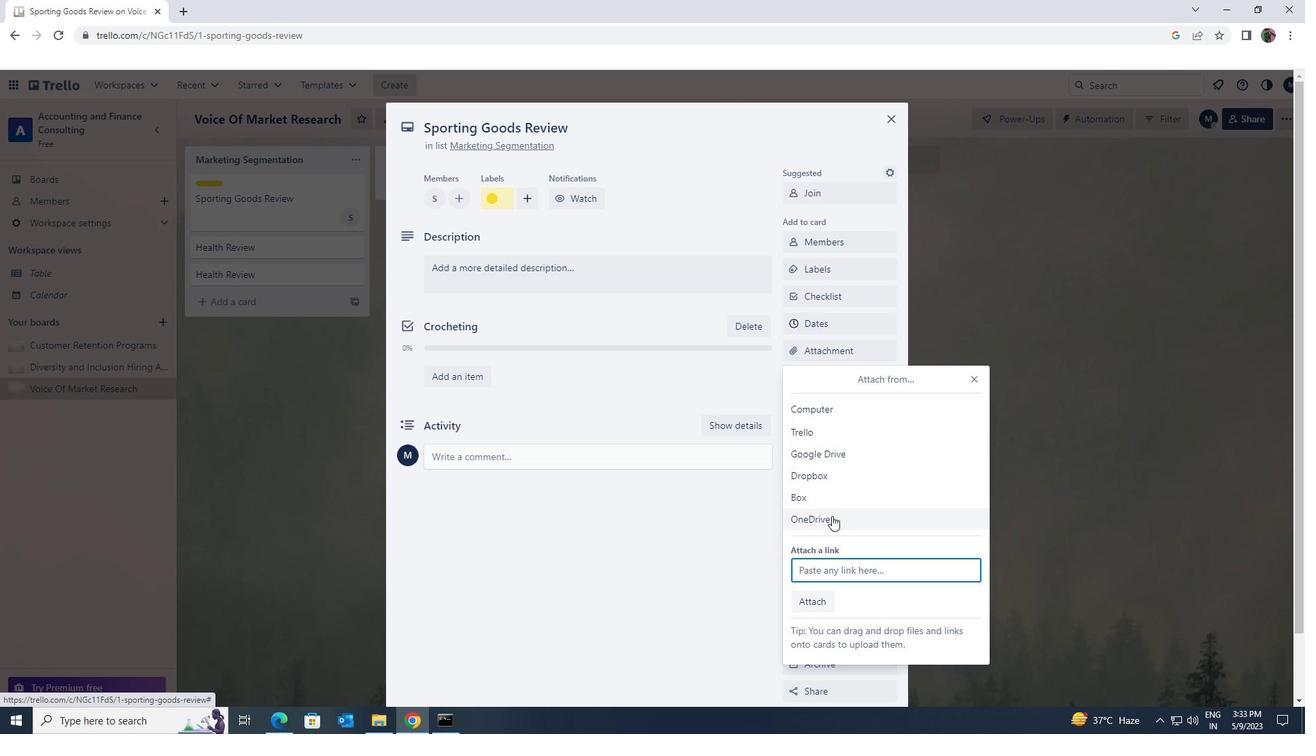 
Action: Mouse moved to (760, 428)
Screenshot: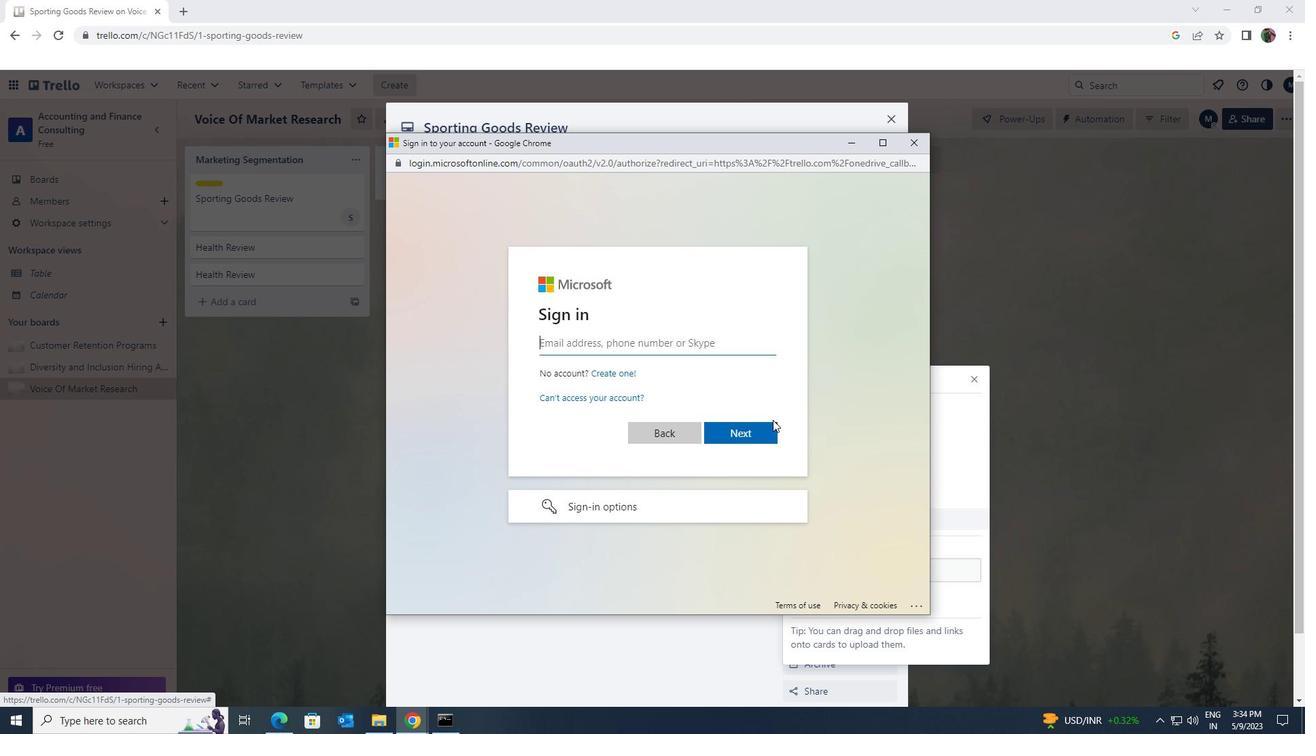 
Action: Mouse pressed left at (760, 428)
Screenshot: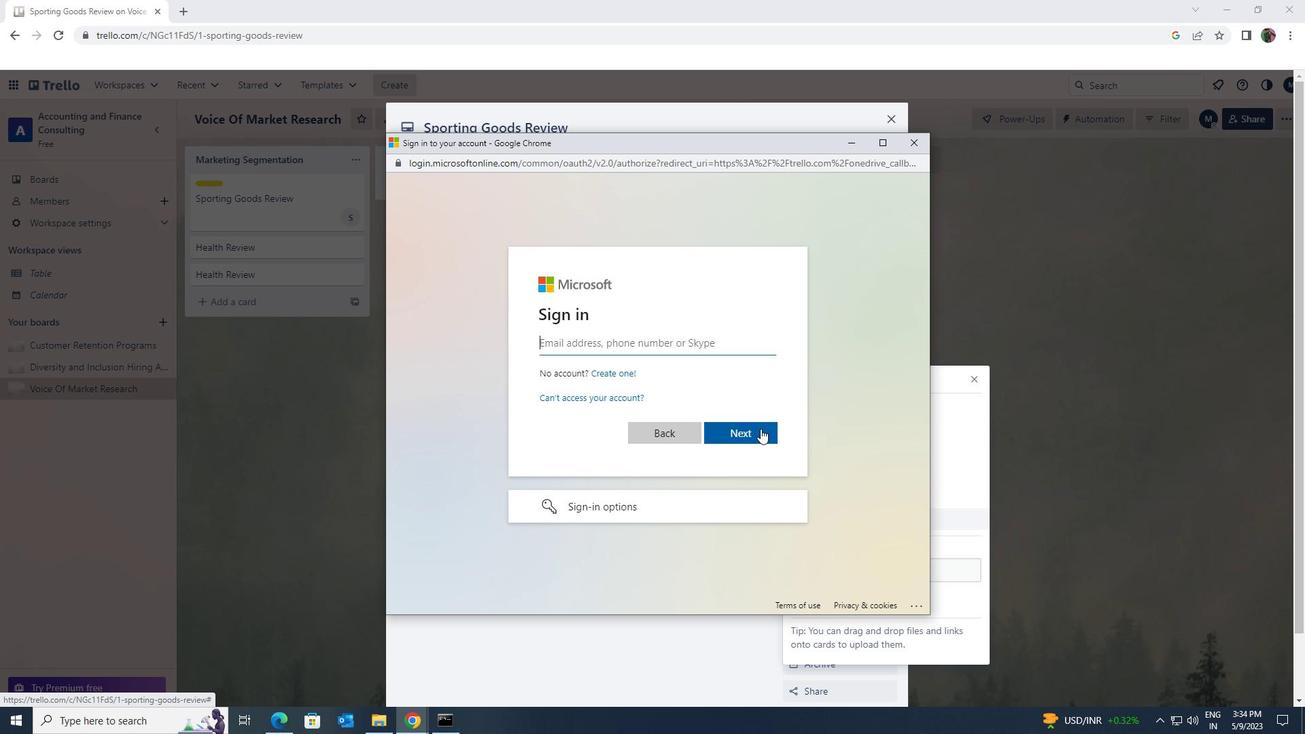 
Action: Mouse moved to (736, 455)
Screenshot: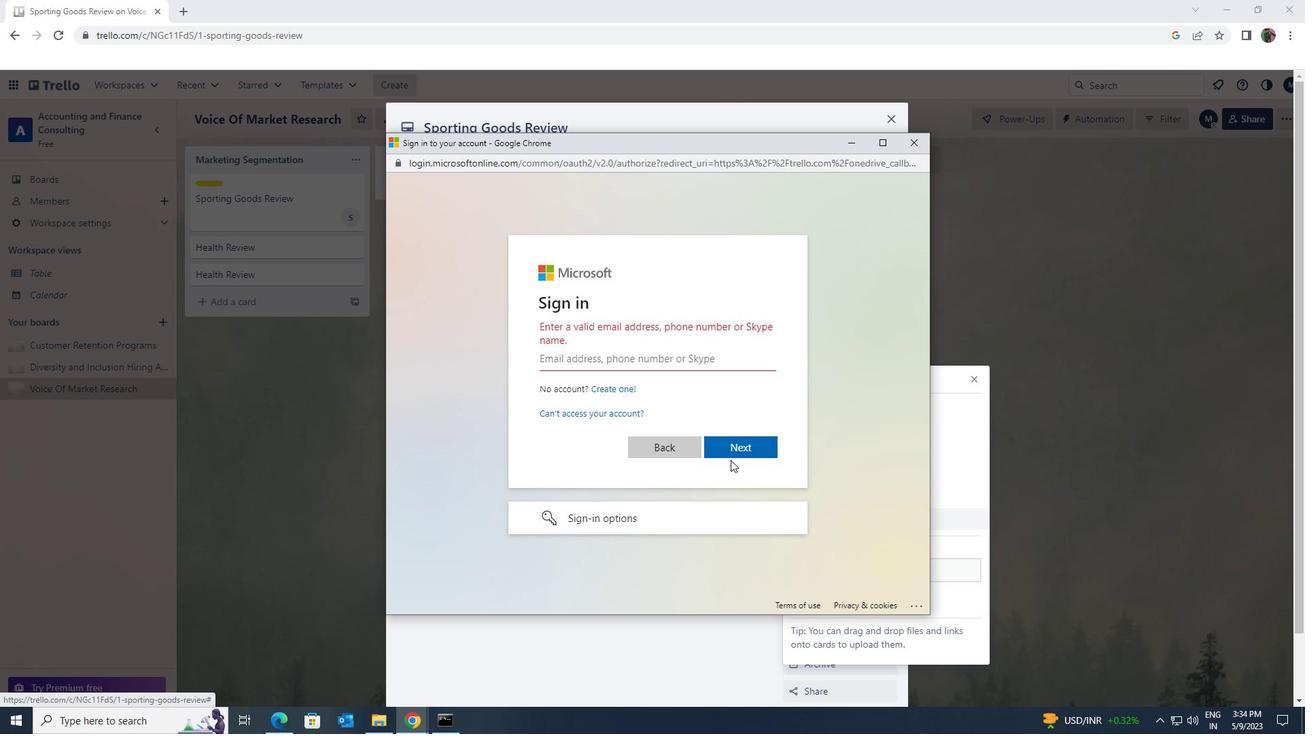 
Action: Mouse pressed left at (736, 455)
Screenshot: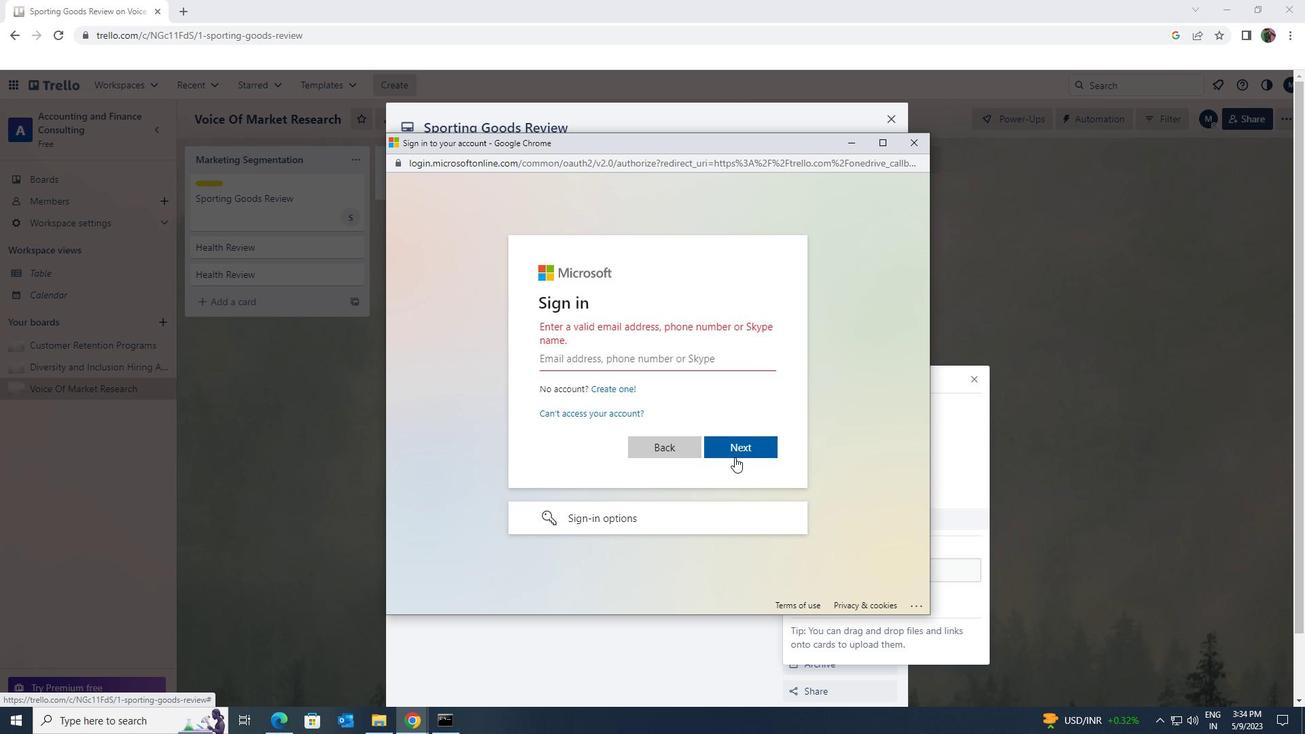 
Action: Mouse moved to (914, 142)
Screenshot: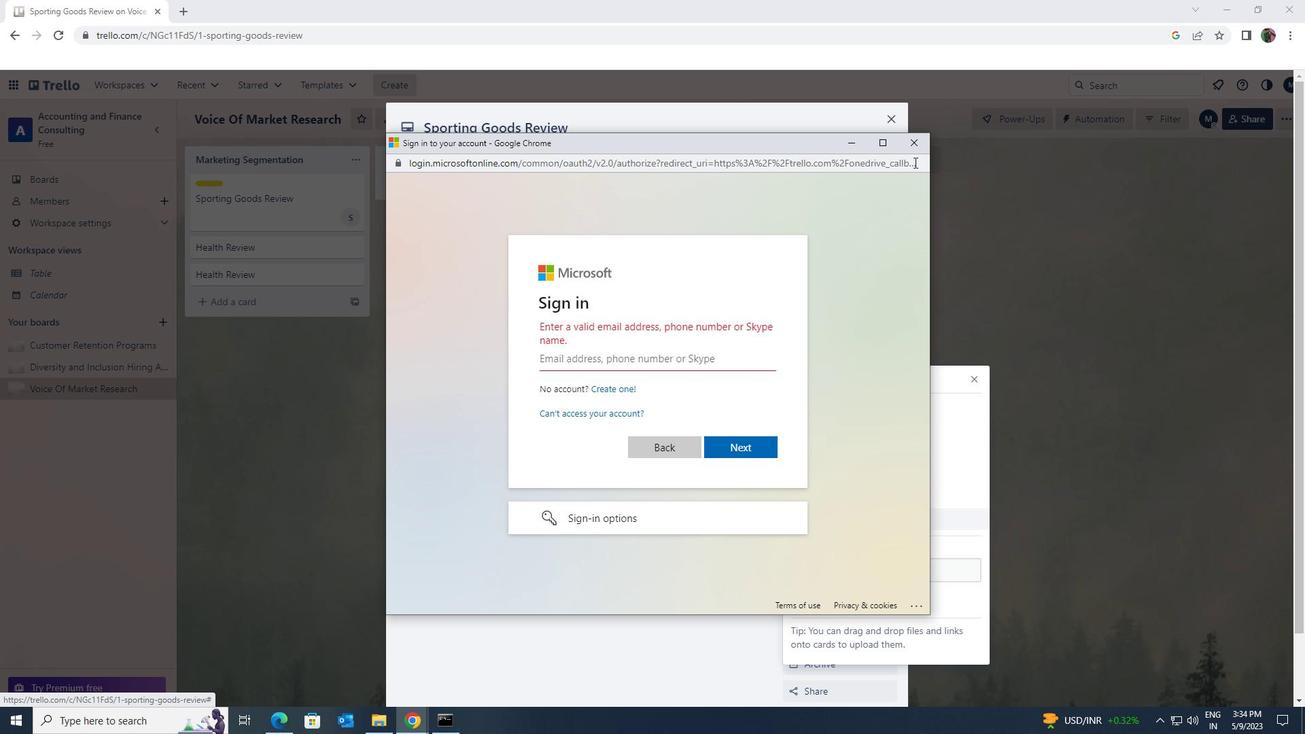 
Action: Mouse pressed left at (914, 142)
Screenshot: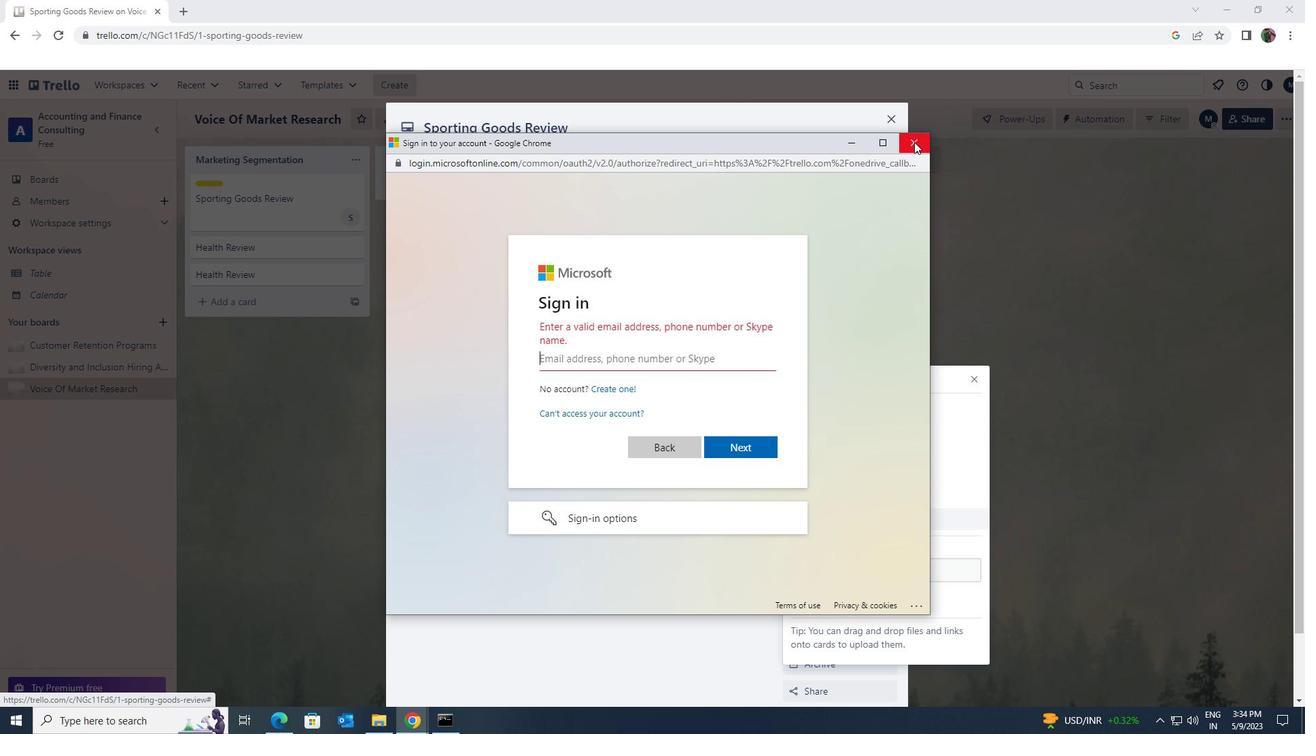 
Action: Mouse moved to (743, 276)
Screenshot: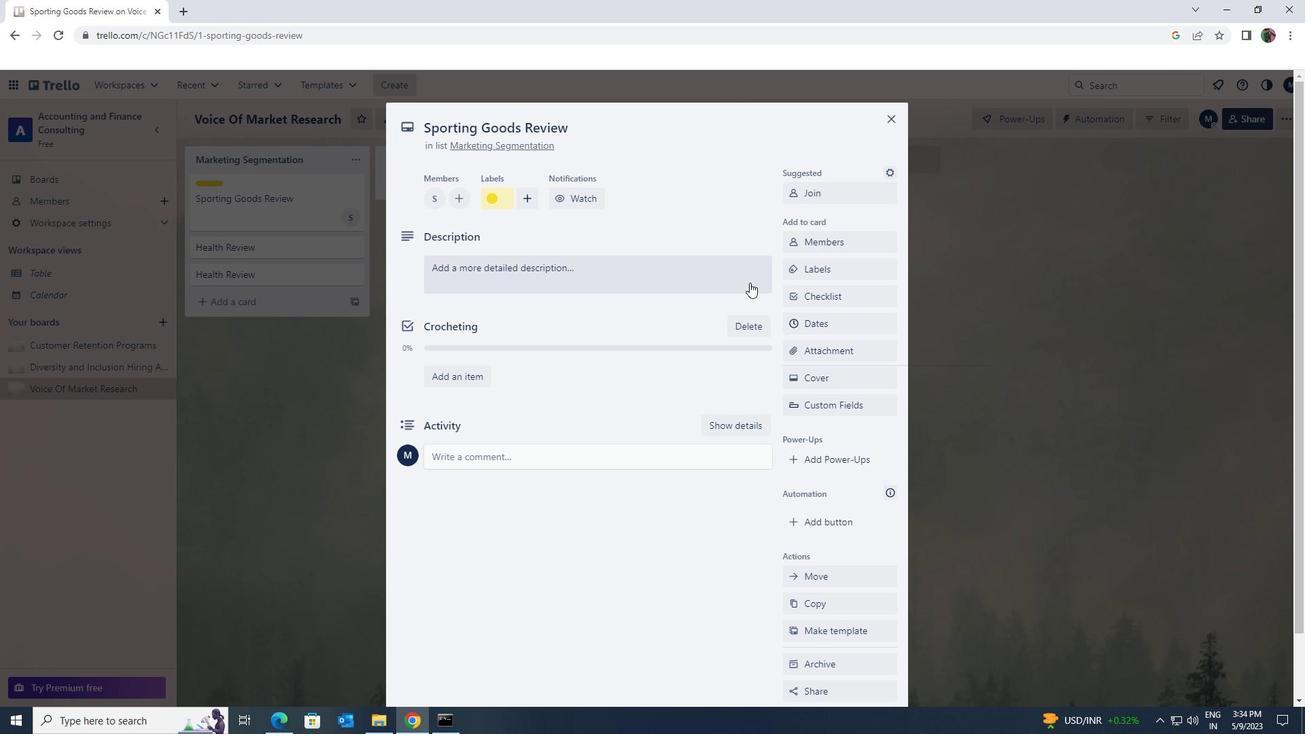 
Action: Mouse pressed left at (743, 276)
Screenshot: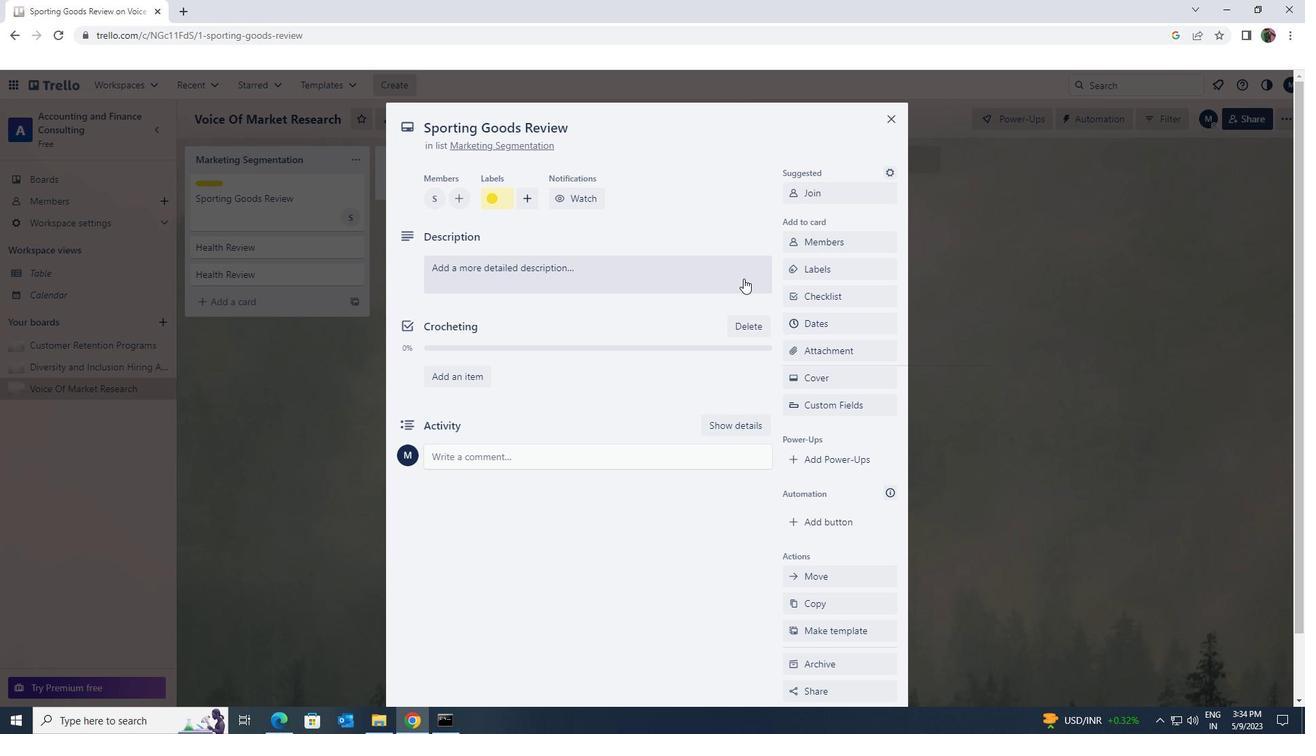 
Action: Mouse moved to (736, 269)
Screenshot: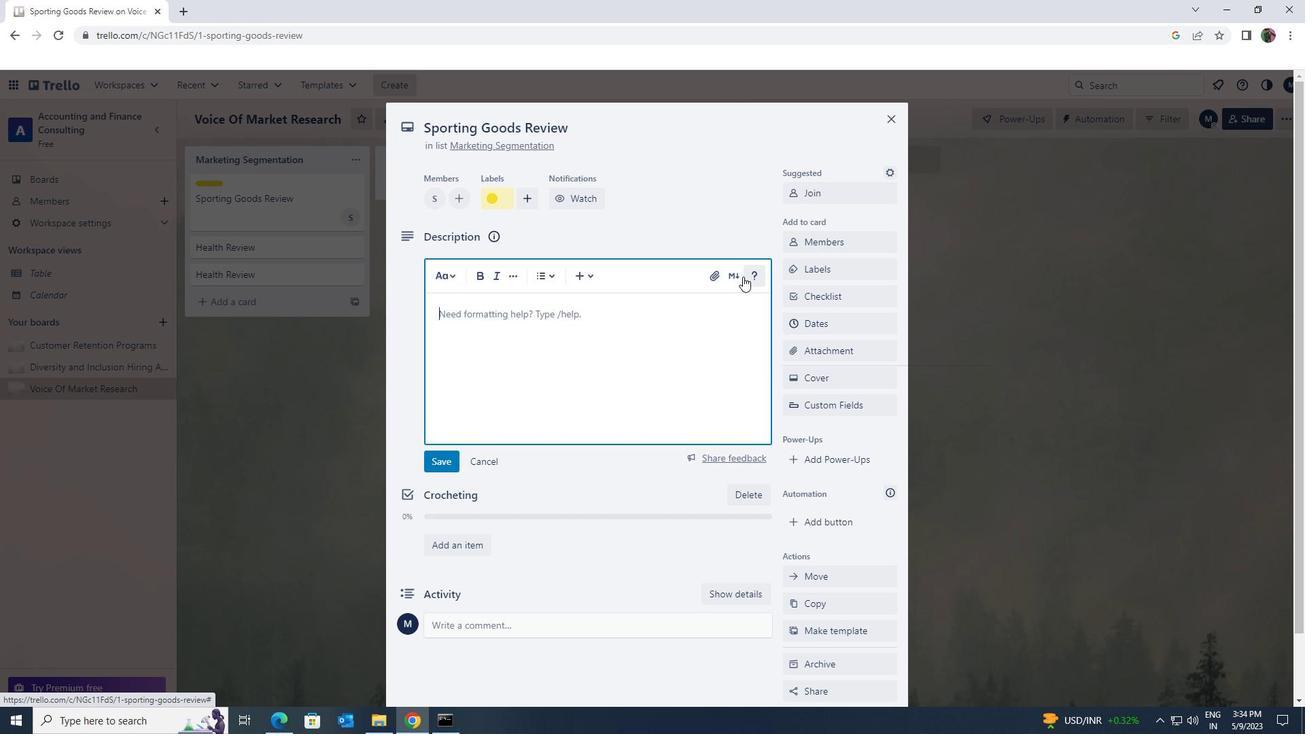 
Action: Key pressed <Key.shift><Key.shift><Key.shift><Key.shift><Key.shift><Key.shift><Key.shift><Key.shift>DEVELOP<Key.space>AND<Key.space><Key.shift>LUNCH<Key.space>NEW<Key.space><Key.shift>CUSTOMER<Key.space><Key.shift>RETENTION<Key.space><Key.shift>STRATEGY<Key.space>AND<Key.space>A<Key.space><Key.shift>COMMENT<Key.space><Key.shift><Key.shift><Key.shift><Key.shift>GIVEN<Key.space>THE<Key.space>POTENTIAL<Key.space><Key.shift>IMPACTS<Key.space><Key.shift>OF<Key.space>THIS<Key.space><Key.shift>TASK<Key.space>ON<Key.space>OUR<Key.space><Key.shift>STAKEHOLDERS<Key.space><Key.shift>LET<Key.space><Key.shift>US<Key.space>ENSURE<Key.space>THAT<Key.space><Key.shift>WE<Key.space><Key.shift>TAKE<Key.space><Key.shift>THEIR<Key.space><Key.shift><Key.shift>NEEDS<Key.space>AND<Key.space><Key.shift>CONCERN<Key.space>INTO<Key.space>ACCOUNT
Screenshot: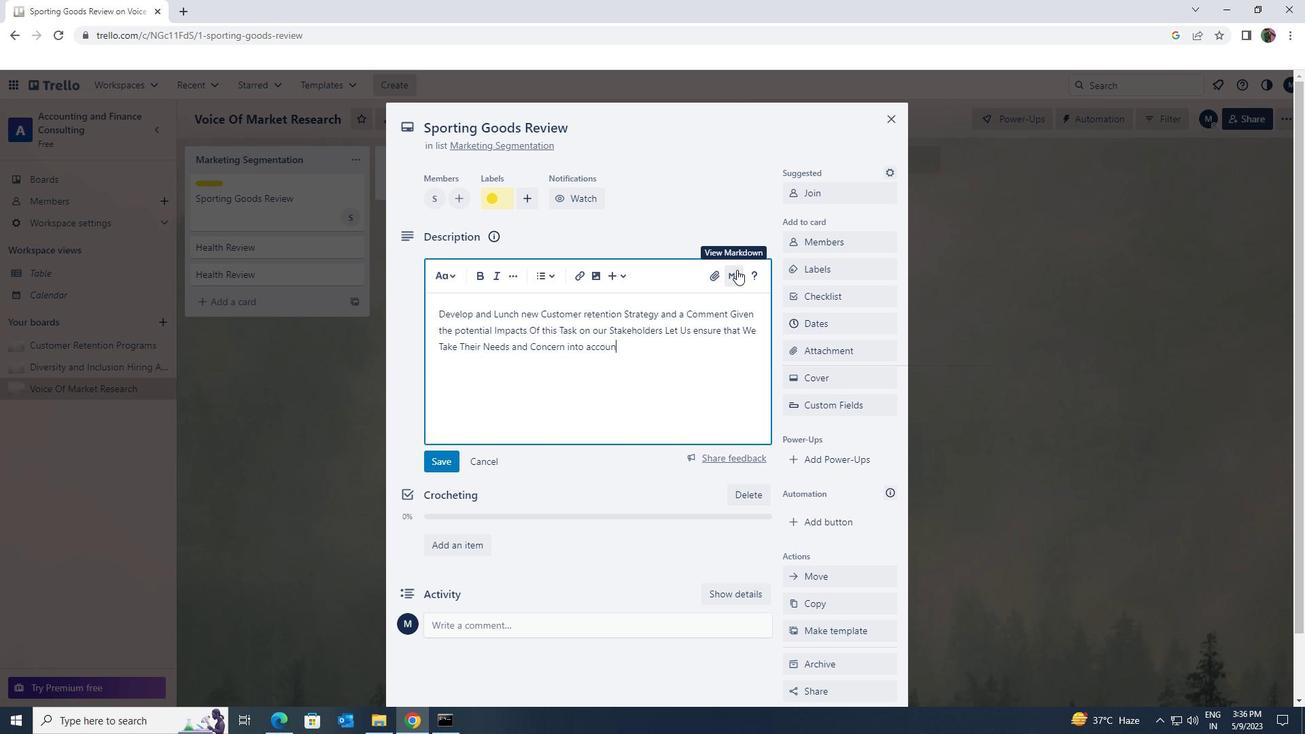 
Action: Mouse moved to (439, 465)
Screenshot: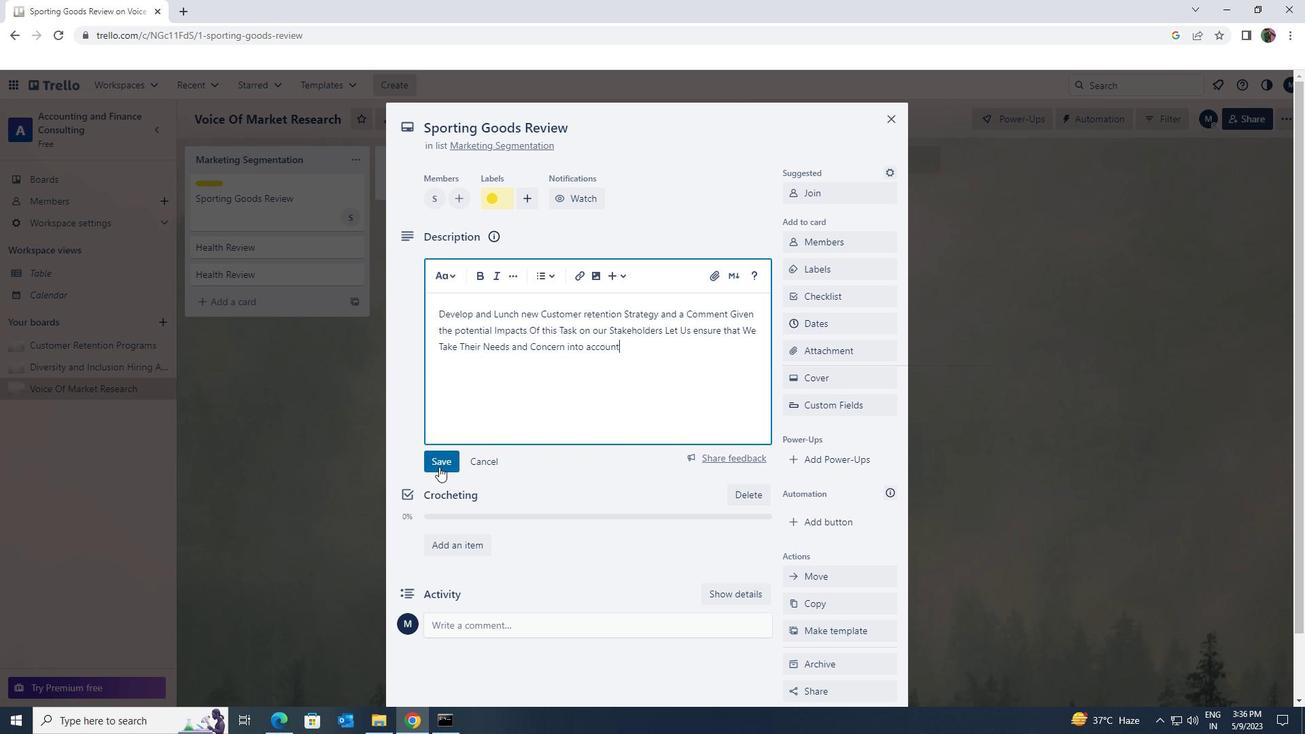 
Action: Mouse pressed left at (439, 465)
Screenshot: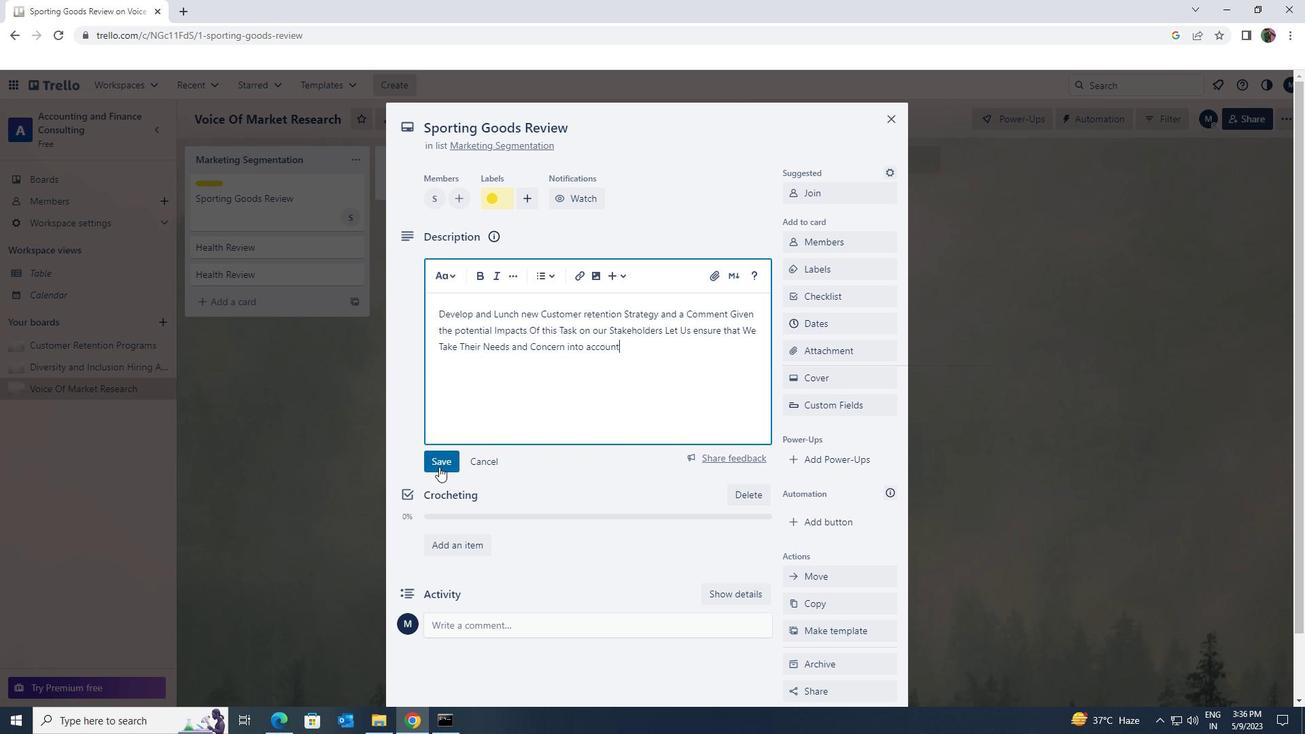 
Action: Mouse moved to (806, 320)
Screenshot: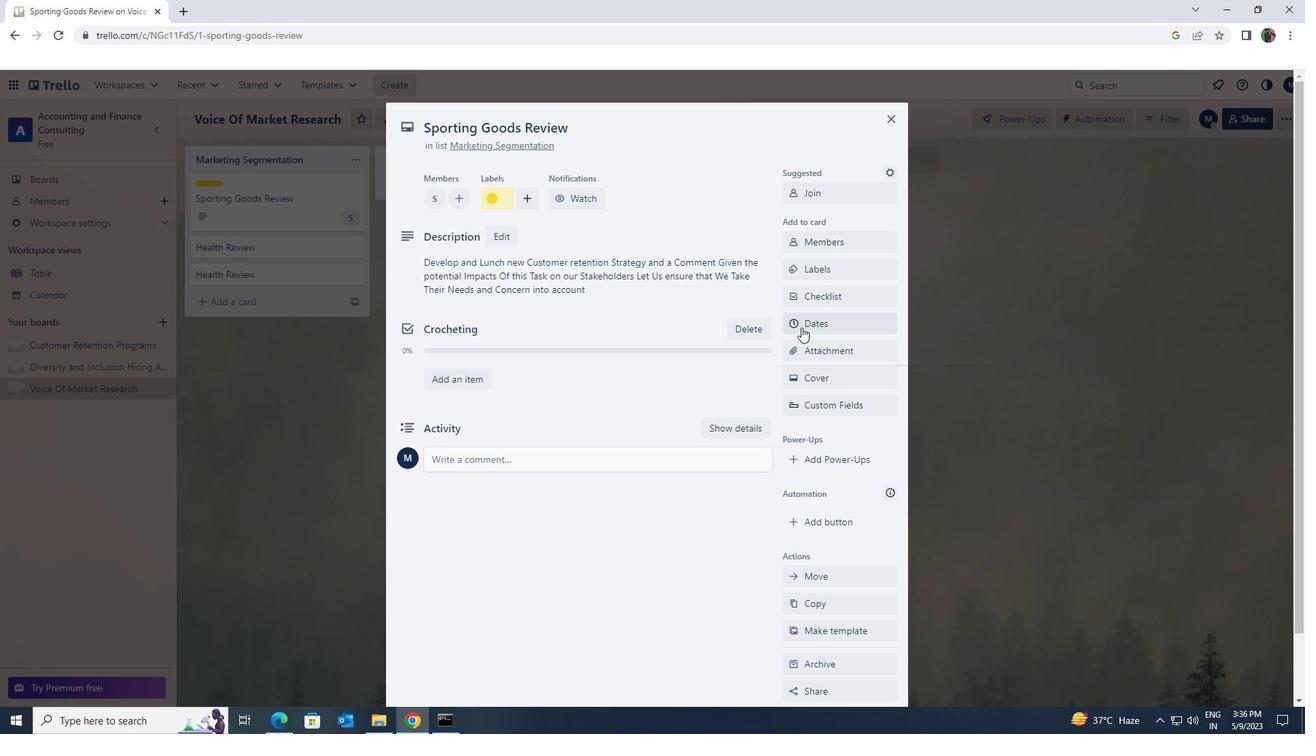 
Action: Mouse pressed left at (806, 320)
Screenshot: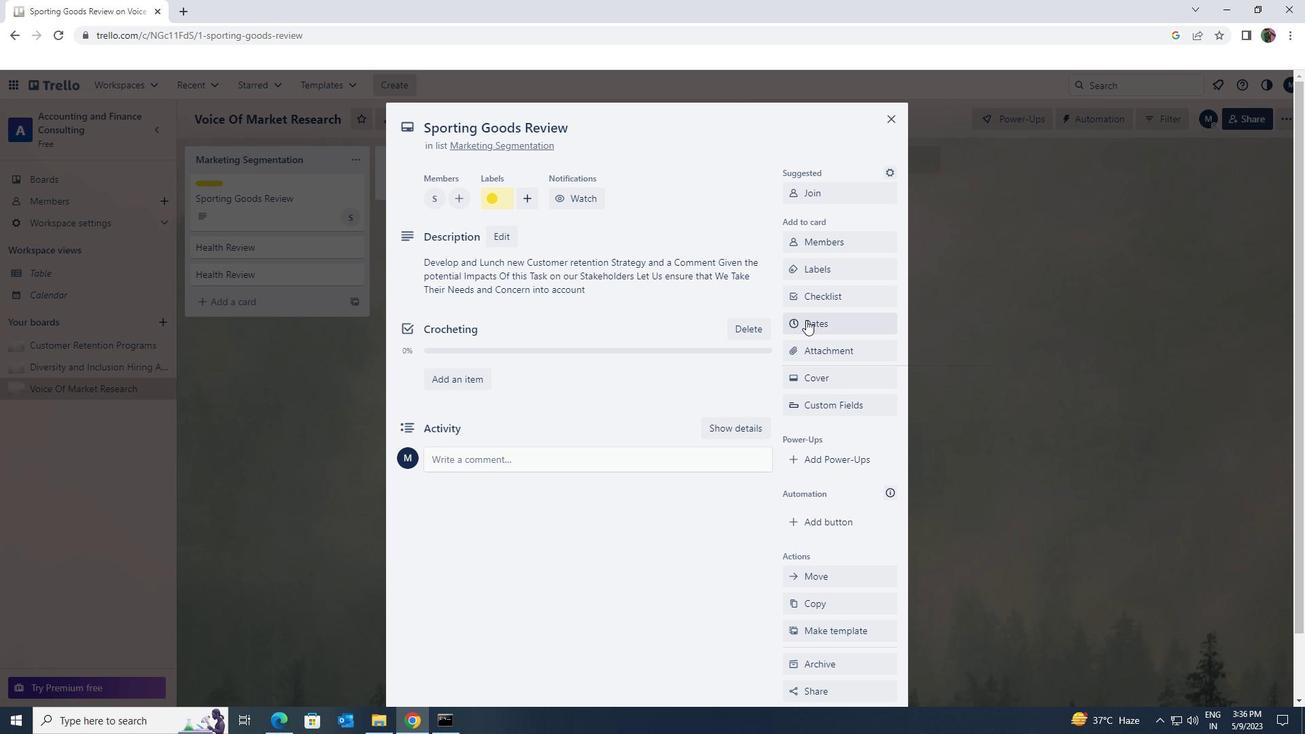 
Action: Mouse moved to (798, 361)
Screenshot: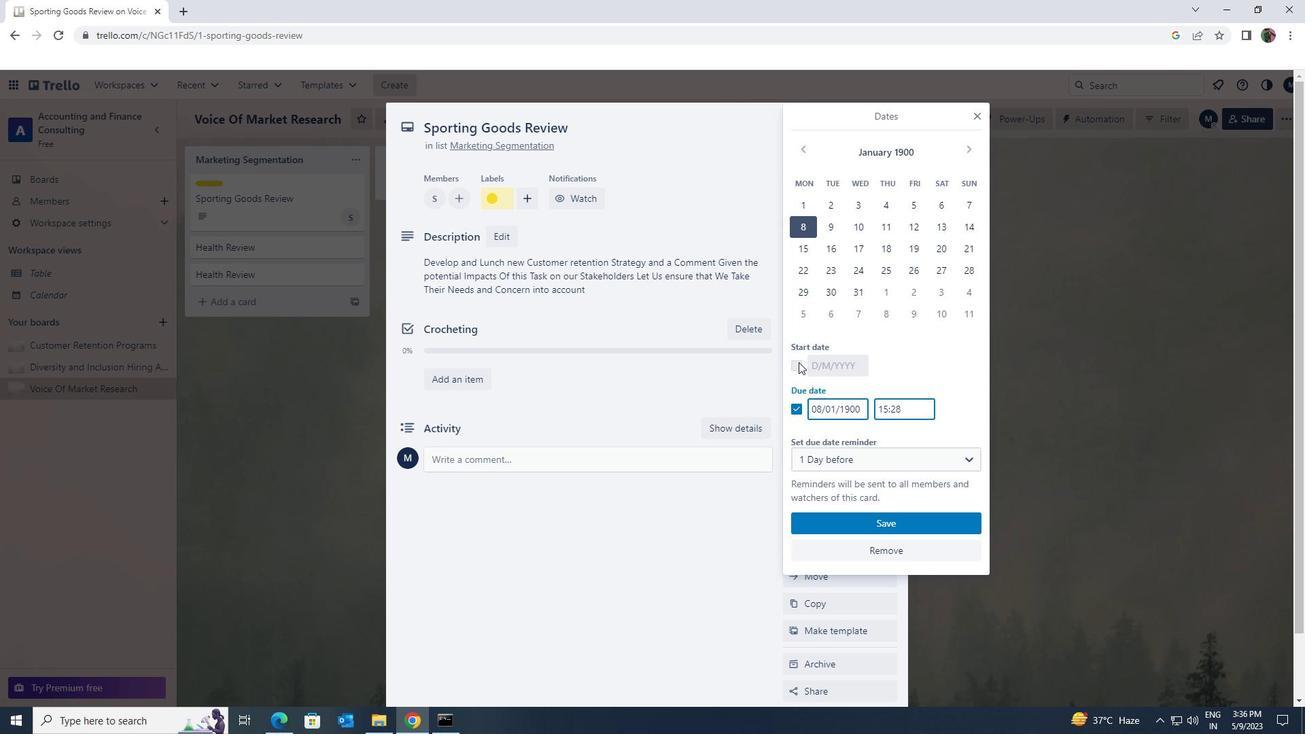 
Action: Mouse pressed left at (798, 361)
Screenshot: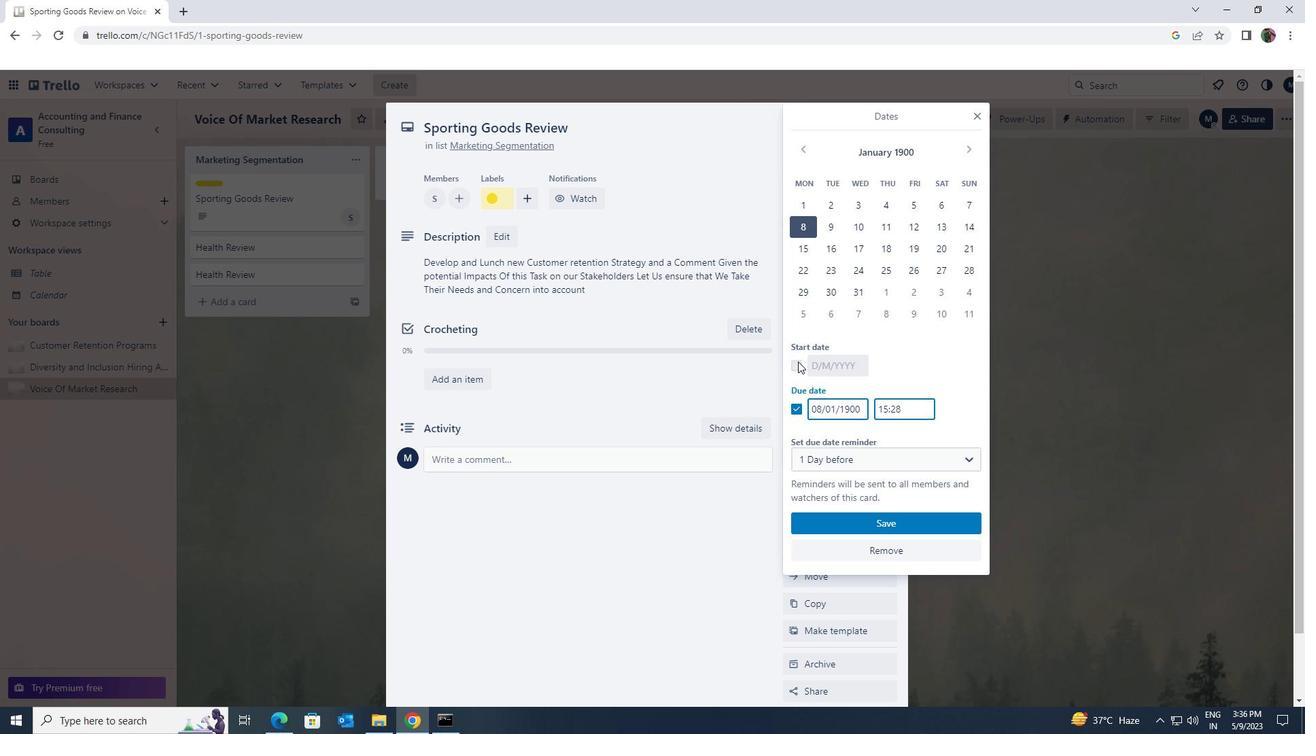 
Action: Mouse moved to (859, 364)
Screenshot: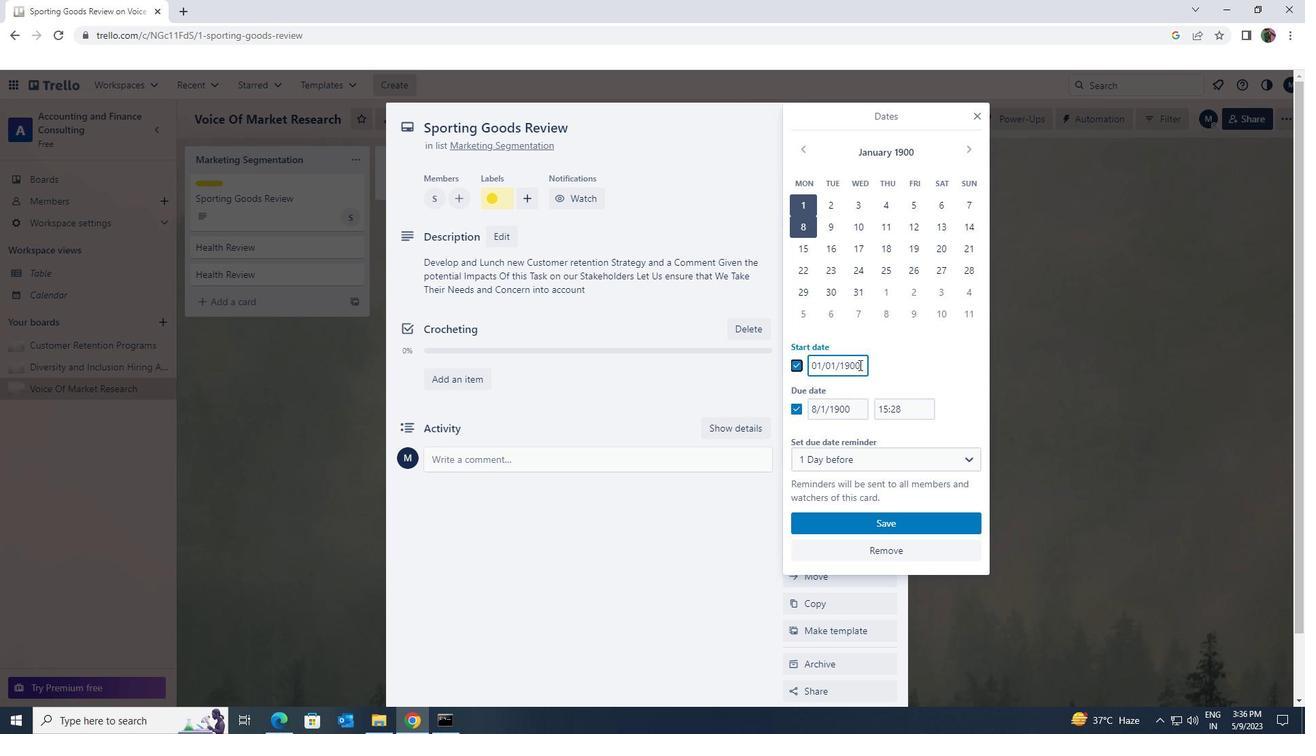
Action: Mouse pressed left at (859, 364)
Screenshot: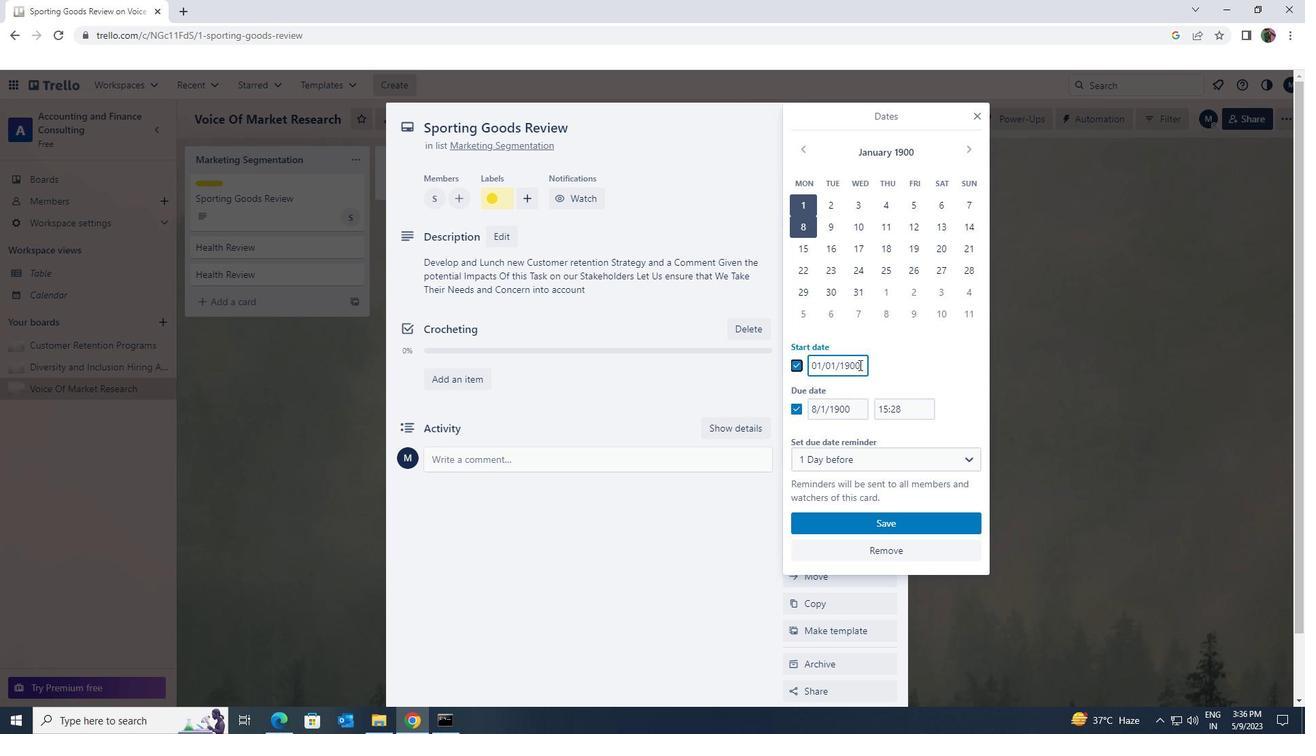 
Action: Mouse moved to (804, 367)
Screenshot: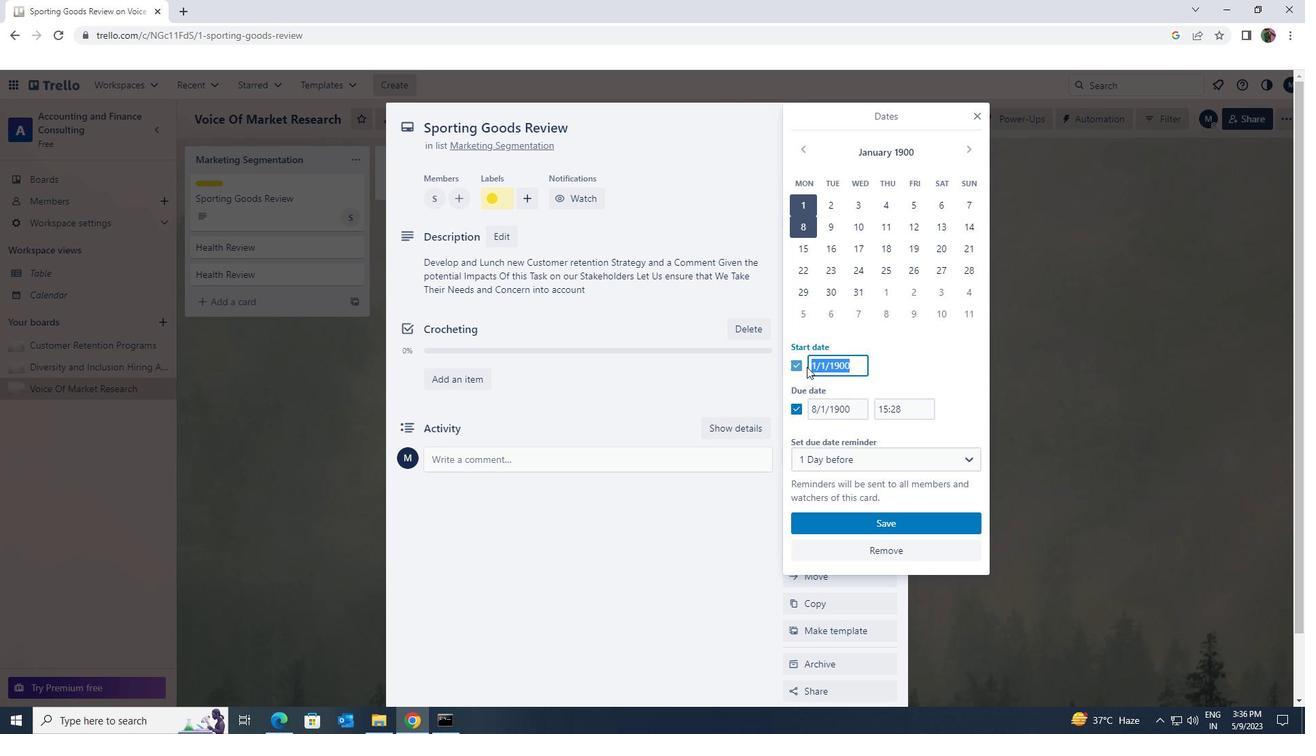 
Action: Key pressed 2/1/1900
Screenshot: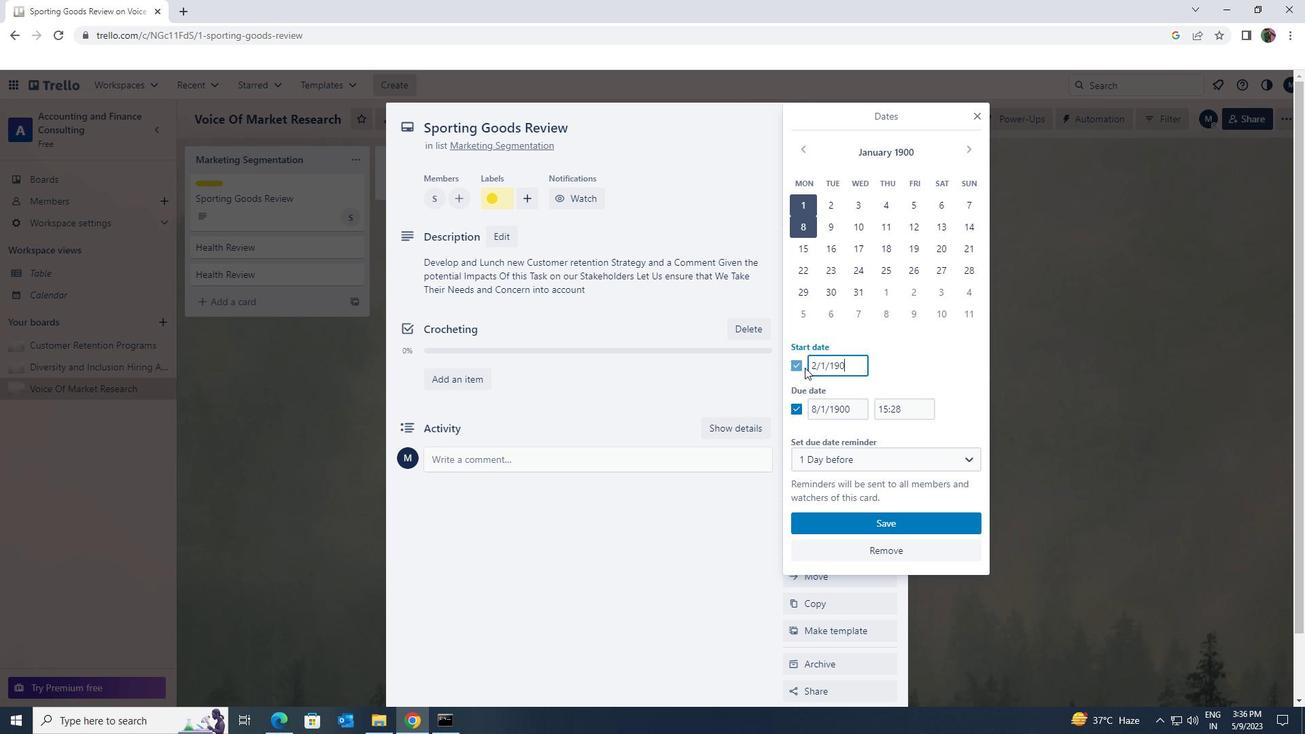 
Action: Mouse moved to (853, 405)
Screenshot: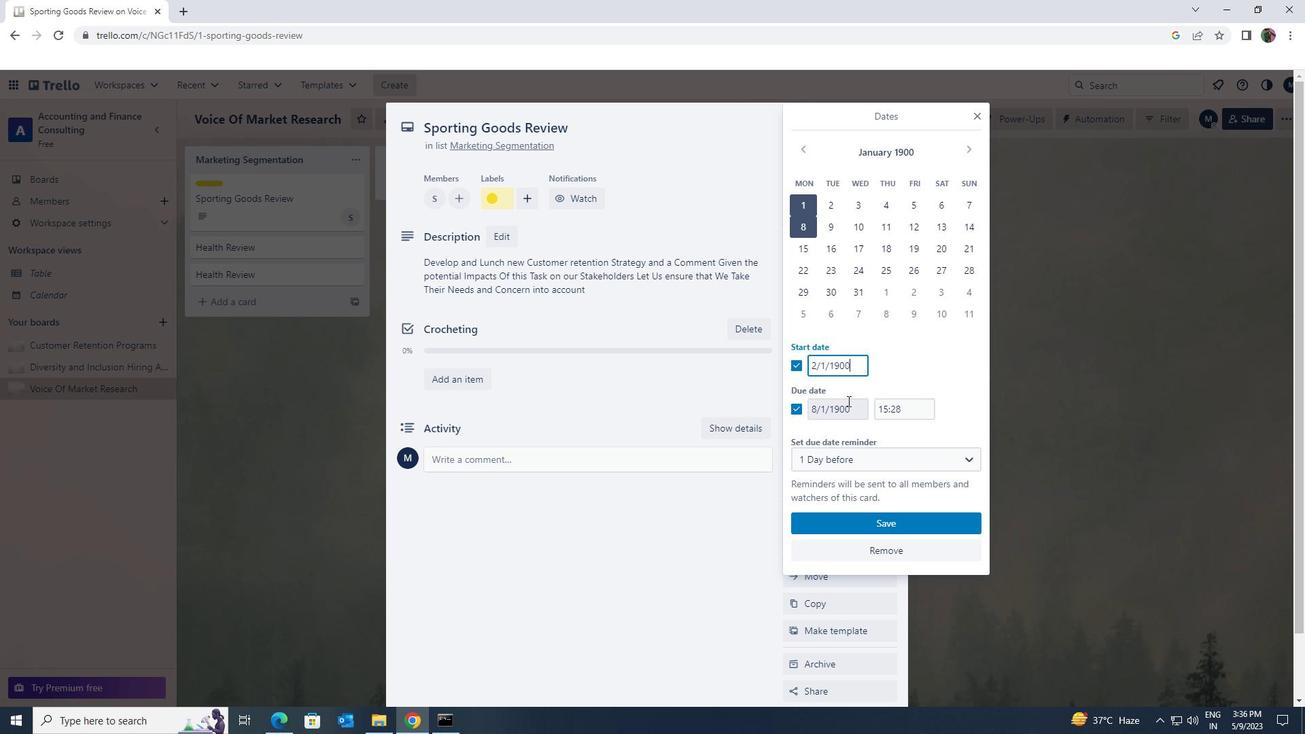 
Action: Mouse pressed left at (853, 405)
Screenshot: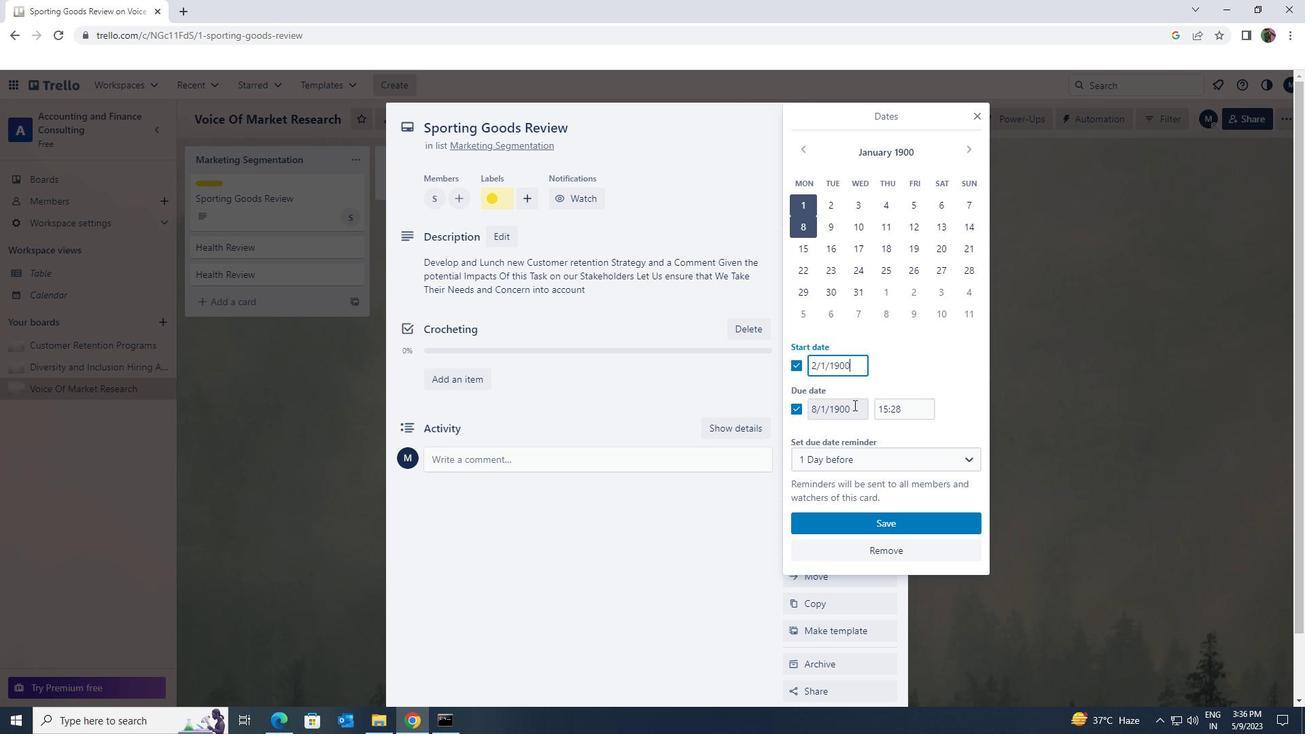 
Action: Mouse moved to (807, 408)
Screenshot: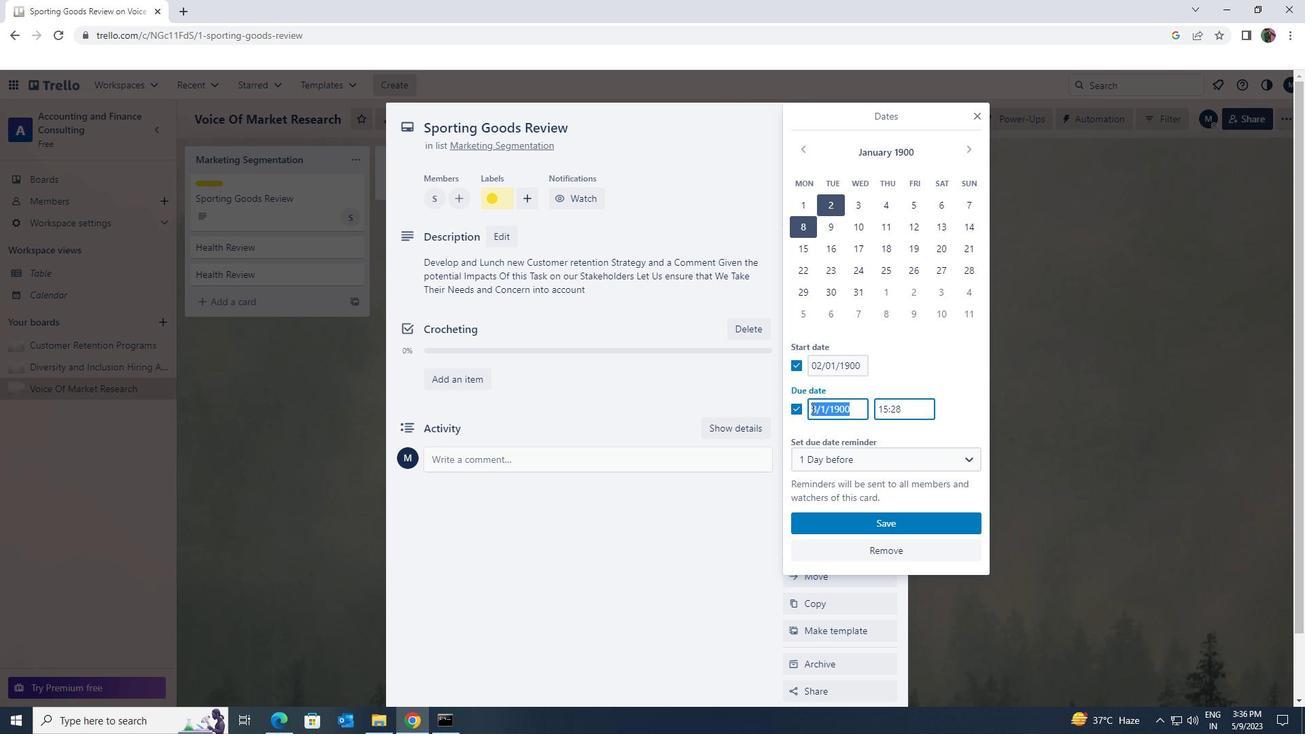 
Action: Key pressed 9/1/1900
Screenshot: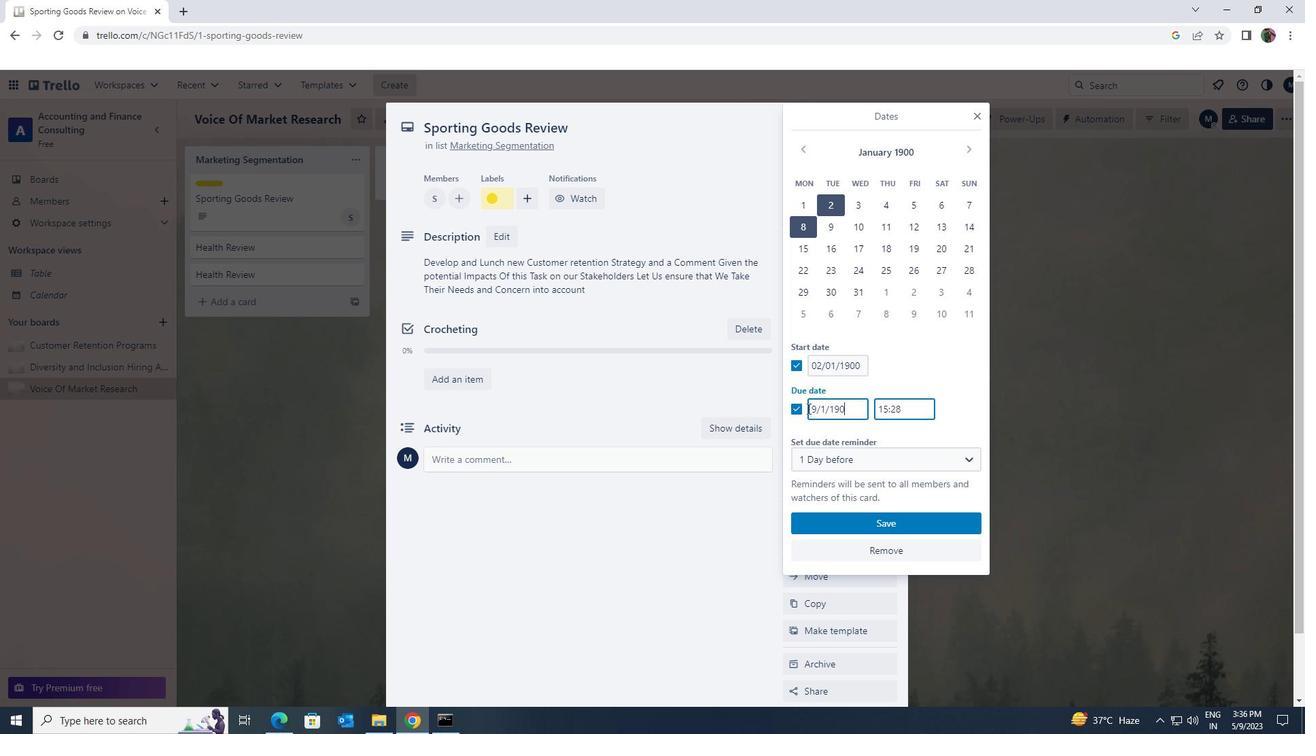 
Action: Mouse moved to (897, 518)
Screenshot: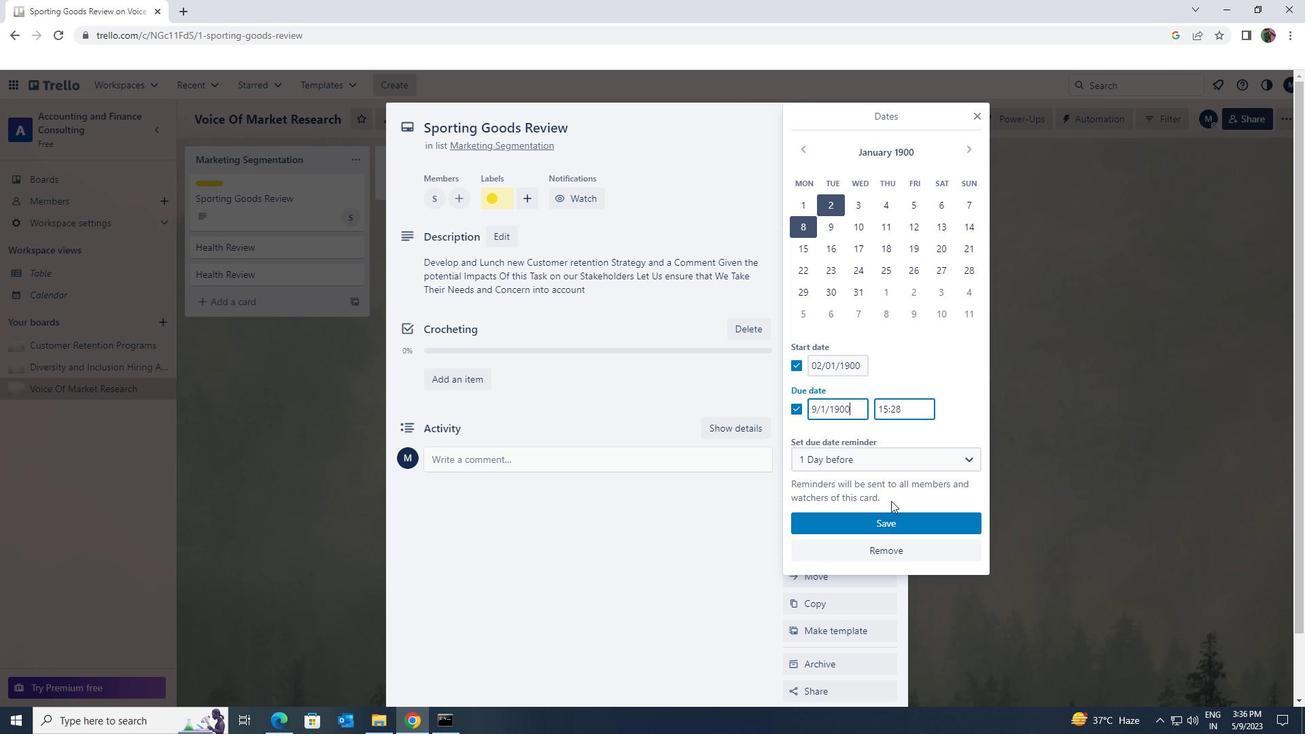 
Action: Mouse pressed left at (897, 518)
Screenshot: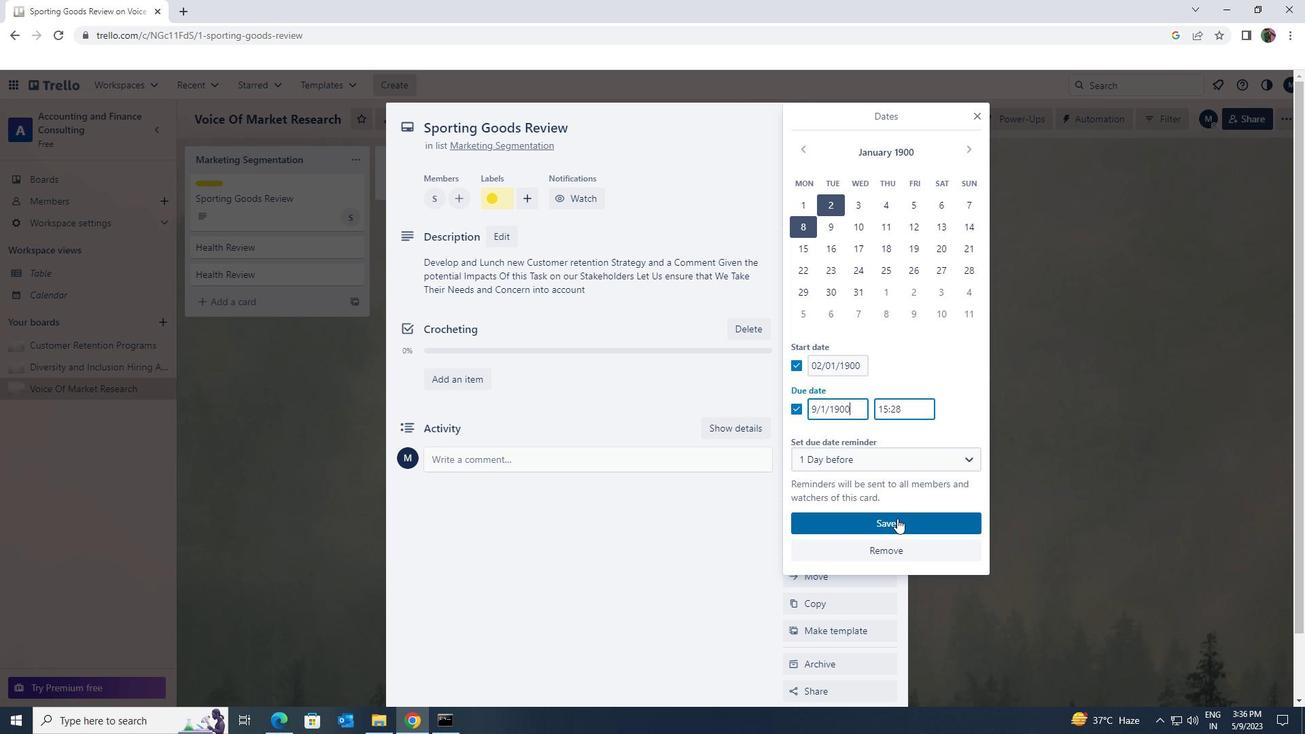 
Action: Mouse moved to (889, 115)
Screenshot: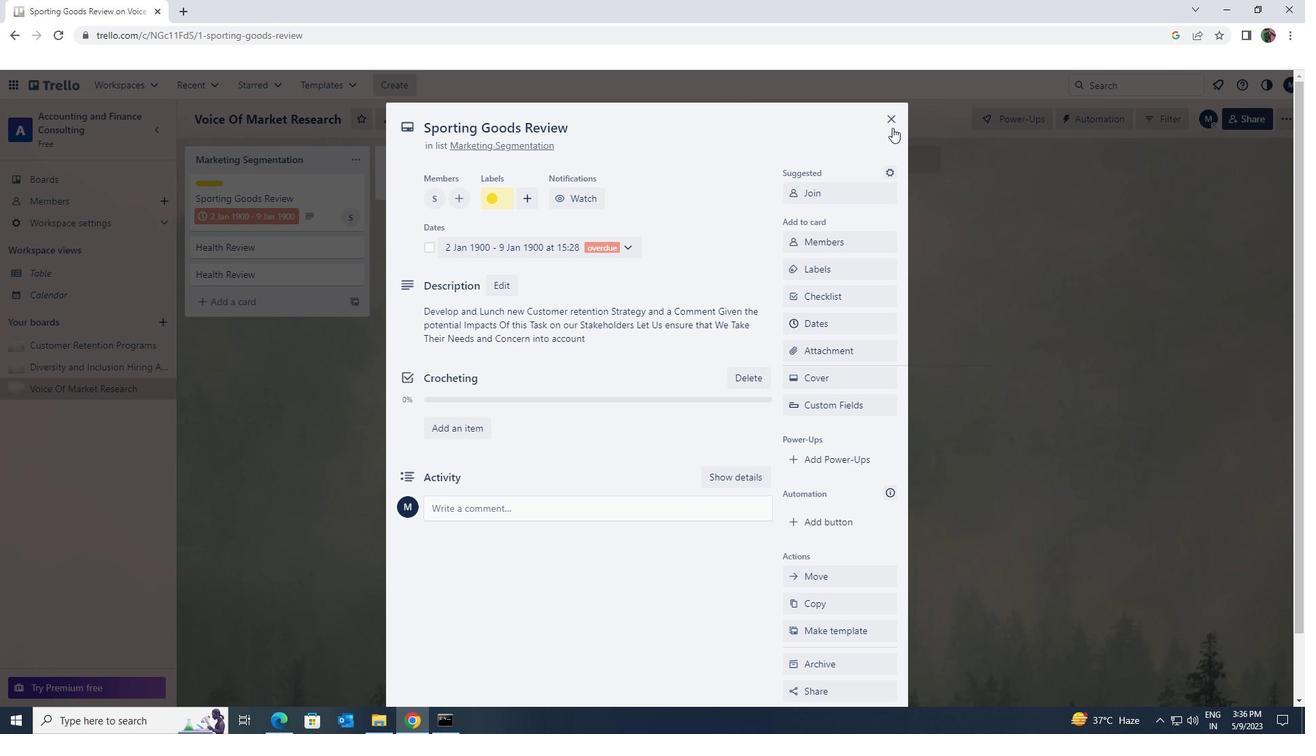 
Action: Mouse pressed left at (889, 115)
Screenshot: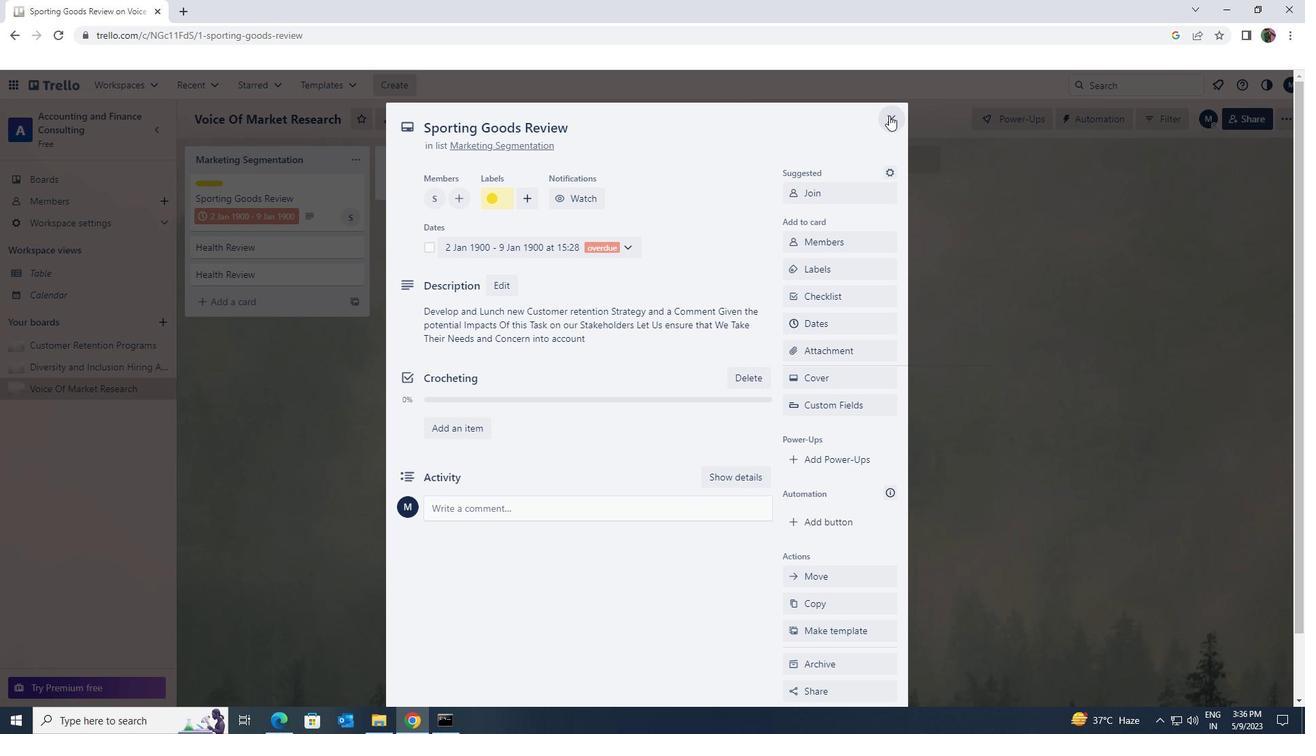 
